 Task: Add an event  with title  Casual Monthly Progress Review, date '2023/10/11'  to 2023/10/13 & Select Event type as  Collective. Add location for the event as  987 Jumeirah Beach, Dubai, UAE and add a description: Welcome to the Presentation Practice session, where you can hone your public speaking skills and receive constructive feedback to enhance your presentation abilities. This interactive session is designed to provide a supportive environment for participants to practice and refine their presentation techniques, whether it's for professional or academic purposes.Create an event link  http-casualmonthlyprogressreviewcom & Select the event color as  Blue. , logged in from the account softage.10@softage.netand send the event invitation to softage.6@softage.net and softage.7@softage.net
Action: Mouse moved to (877, 170)
Screenshot: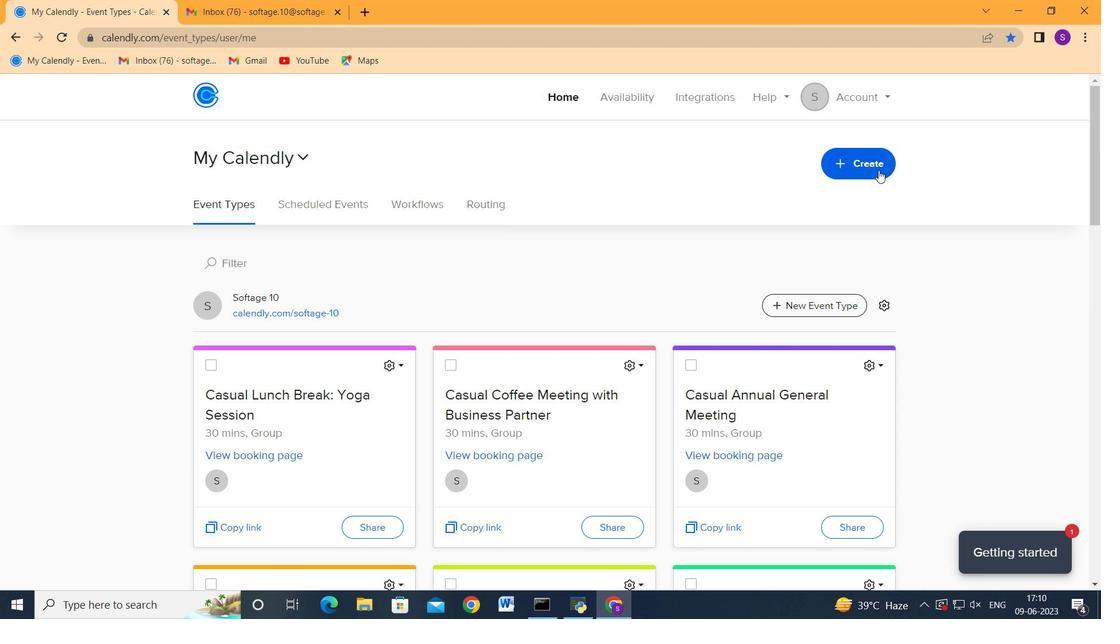 
Action: Mouse pressed left at (877, 170)
Screenshot: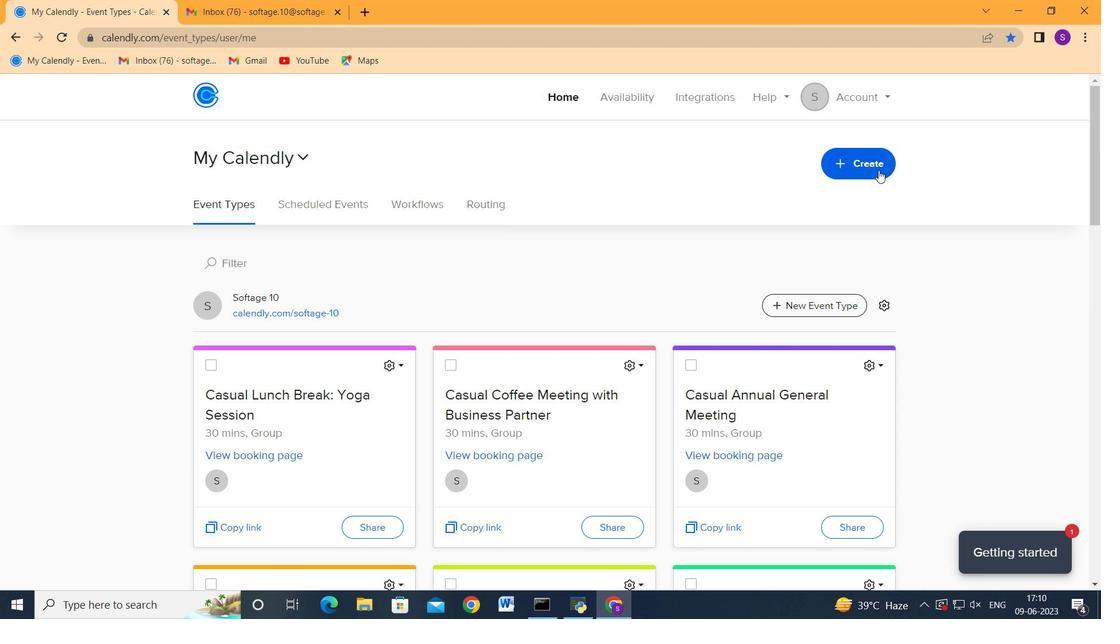 
Action: Mouse moved to (814, 221)
Screenshot: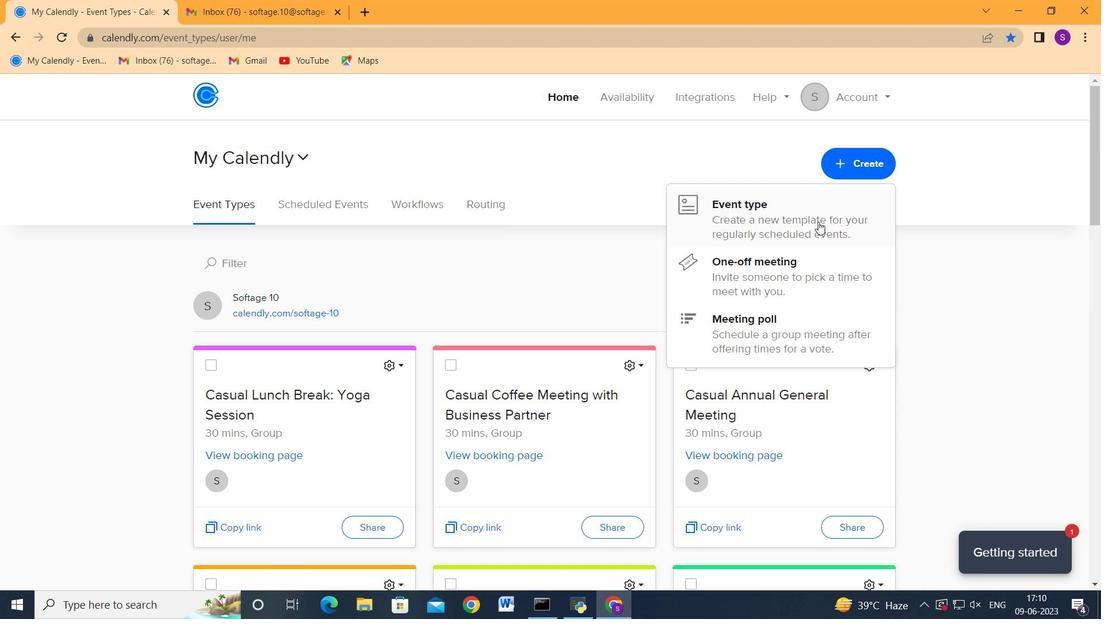 
Action: Mouse pressed left at (814, 221)
Screenshot: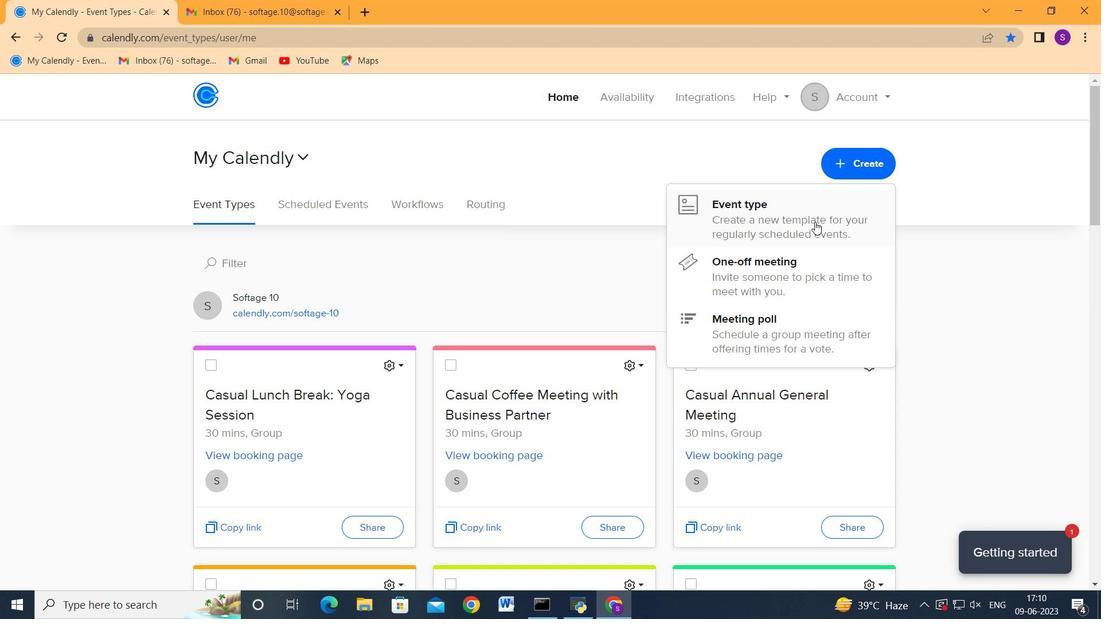 
Action: Mouse moved to (509, 420)
Screenshot: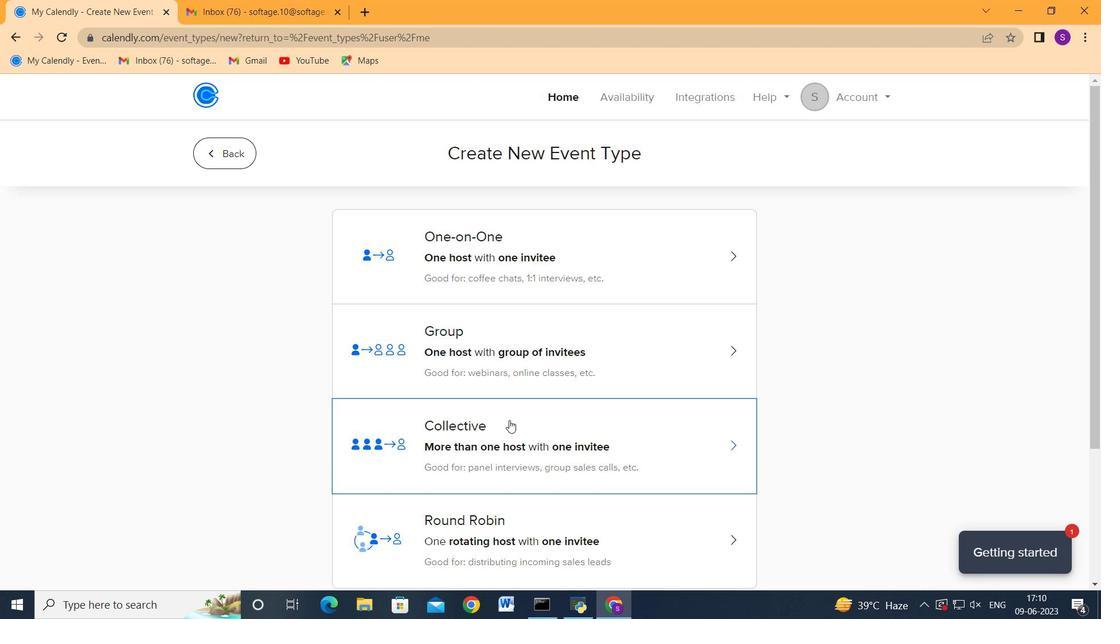 
Action: Mouse pressed left at (509, 420)
Screenshot: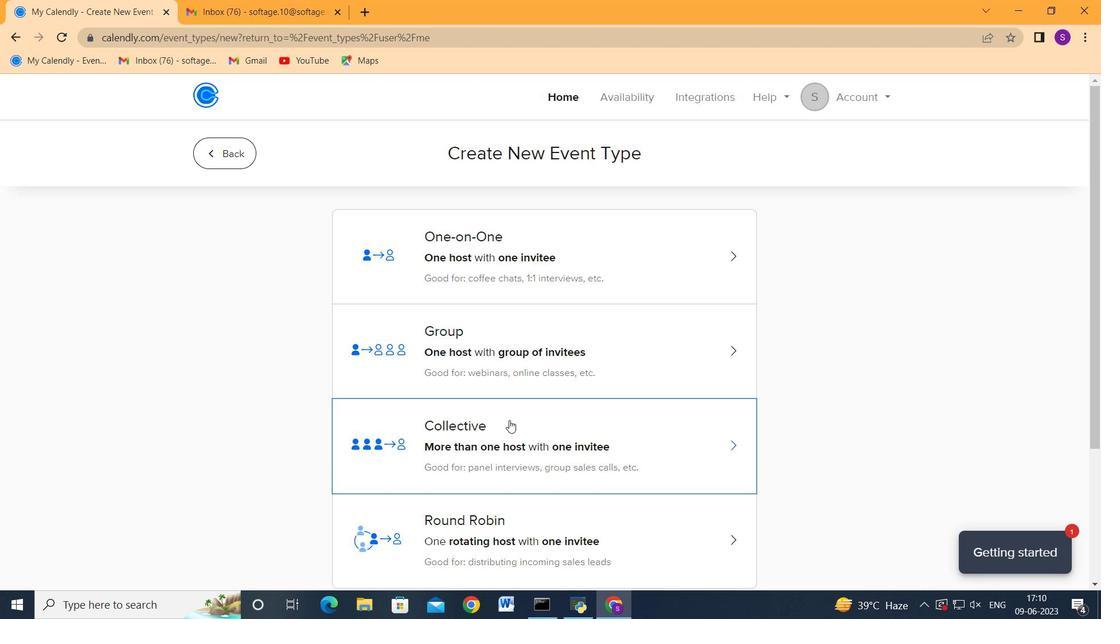 
Action: Mouse moved to (695, 332)
Screenshot: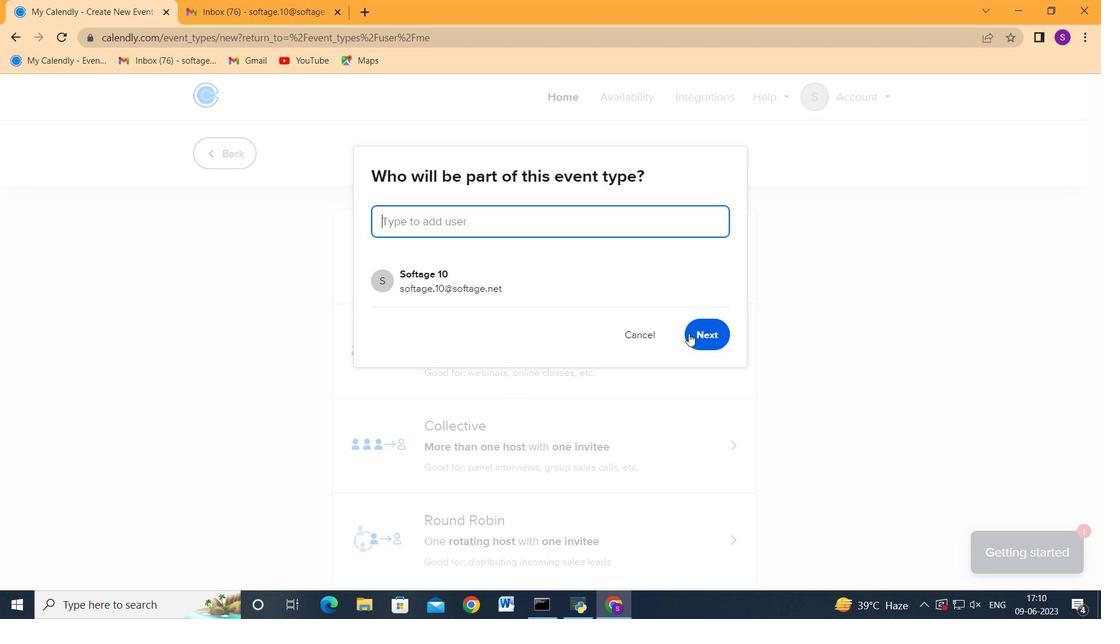 
Action: Mouse pressed left at (695, 332)
Screenshot: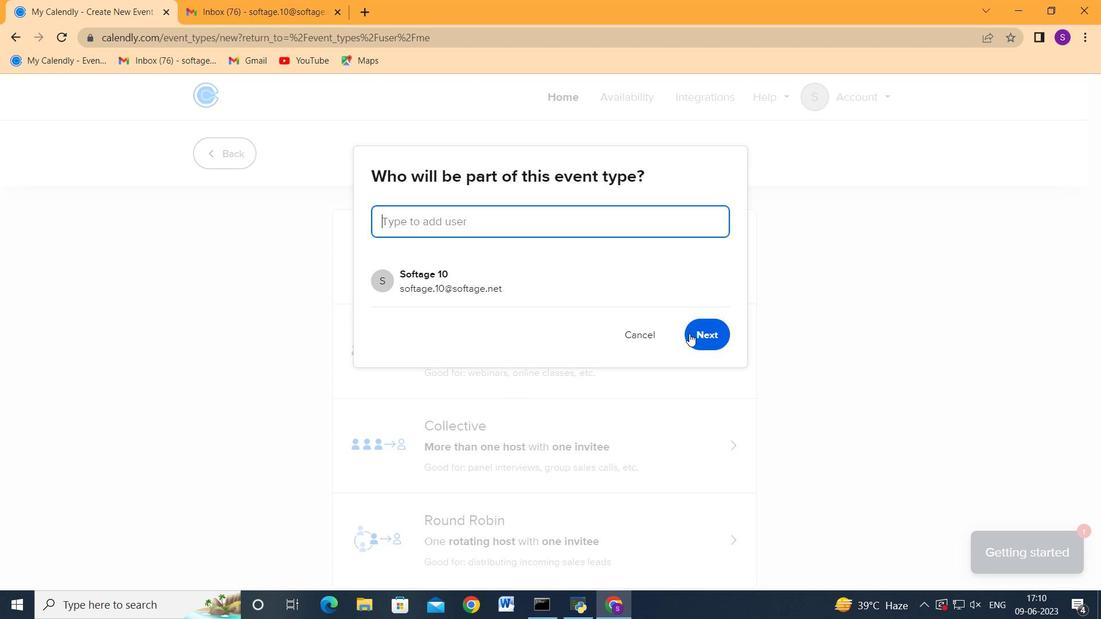 
Action: Mouse moved to (329, 310)
Screenshot: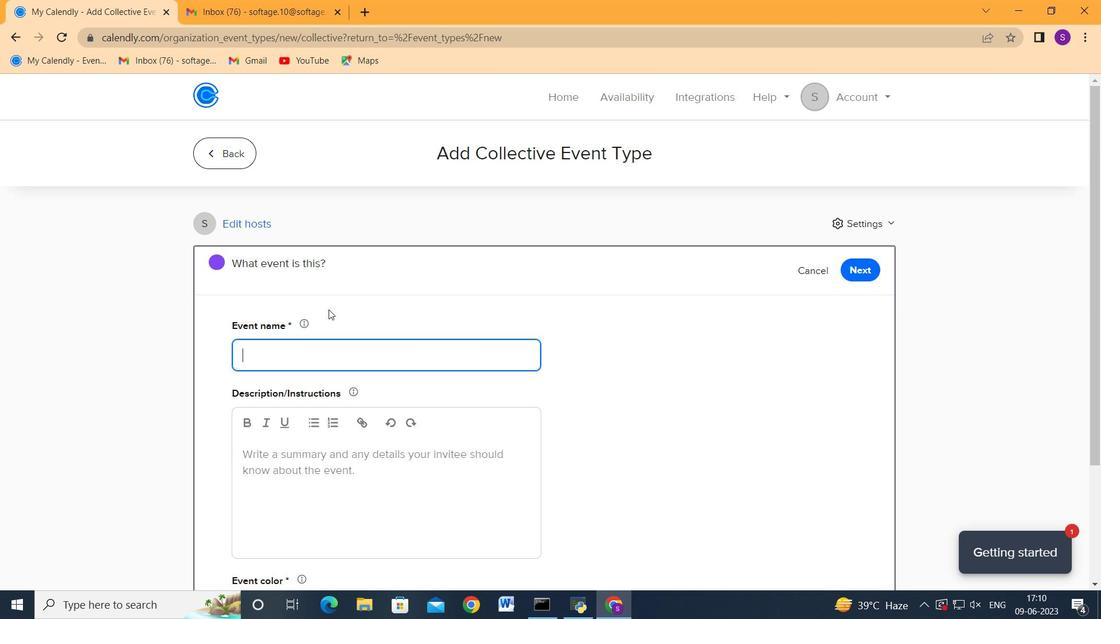
Action: Key pressed <Key.shift_r>Casual<Key.space><Key.shift_r>Monthly<Key.space><Key.shift_r>Progress<Key.space><Key.shift_r>Review<Key.tab><Key.tab><Key.tab><Key.shift>Welcome<Key.space>to<Key.space>the<Key.space>pr<Key.backspace><Key.backspace><Key.shift_r>Presentation<Key.space><Key.shift_r>Practice<Key.space><Key.shift>Ses<Key.backspace><Key.backspace><Key.backspace>session<Key.space><Key.backspace>,<Key.space>where<Key.space>you<Key.space>can<Key.space>hone<Key.space>your<Key.space>public<Key.space><Key.backspace><Key.space>speaking<Key.space>skills<Key.space>and<Key.space>er<Key.backspace><Key.backspace>receive<Key.space>constructive<Key.space>feedback<Key.space>to<Key.space>enhance<Key.space>your<Key.space>presentation<Key.space>abilities.<Key.space><Key.shift>This<Key.space>interactive<Key.space>sesi<Key.backspace>sion<Key.space>is<Key.space>designed<Key.space>to<Key.space>provide<Key.space>a<Key.space>supportive<Key.space>environment<Key.space>for<Key.space>participants<Key.space>to<Key.space>practice<Key.space>and<Key.space>refine<Key.space>their<Key.space>presentation<Key.space>techniques,<Key.space>whether<Key.space>it's<Key.space>for<Key.space>professional<Key.space>or<Key.space>acadm<Key.backspace>emic<Key.space>purposes.<Key.tab><Key.tab>
Screenshot: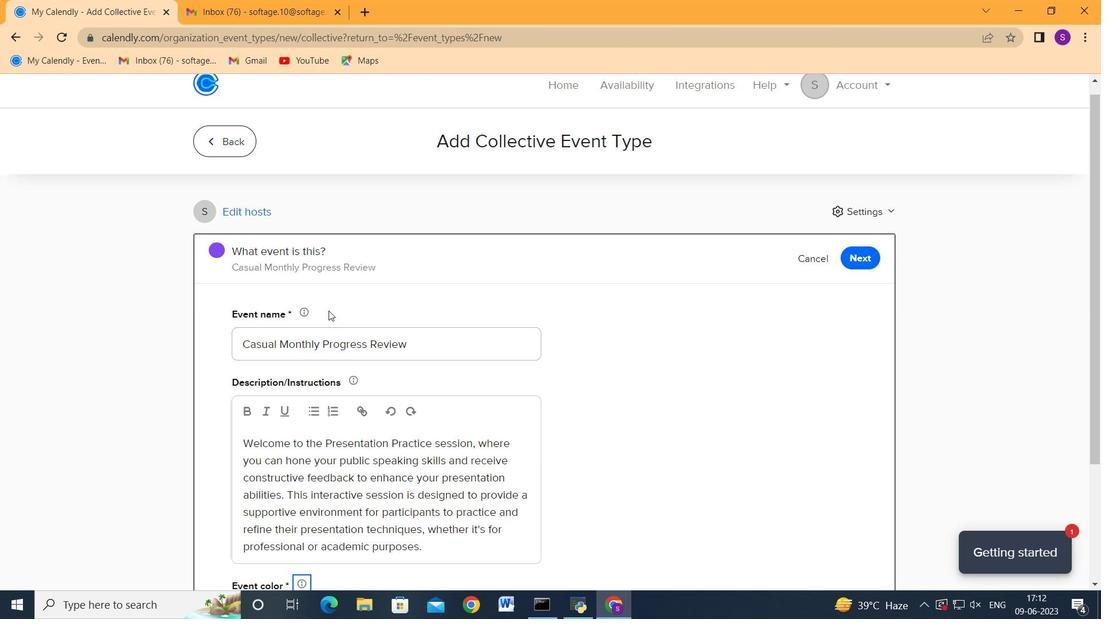 
Action: Mouse moved to (364, 450)
Screenshot: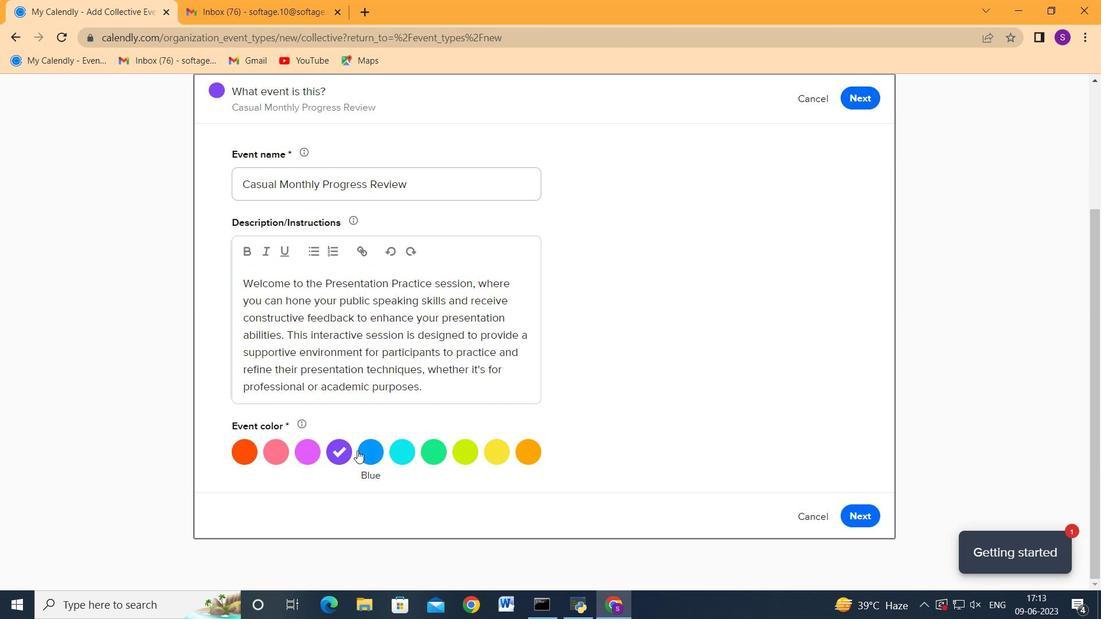 
Action: Mouse pressed left at (364, 450)
Screenshot: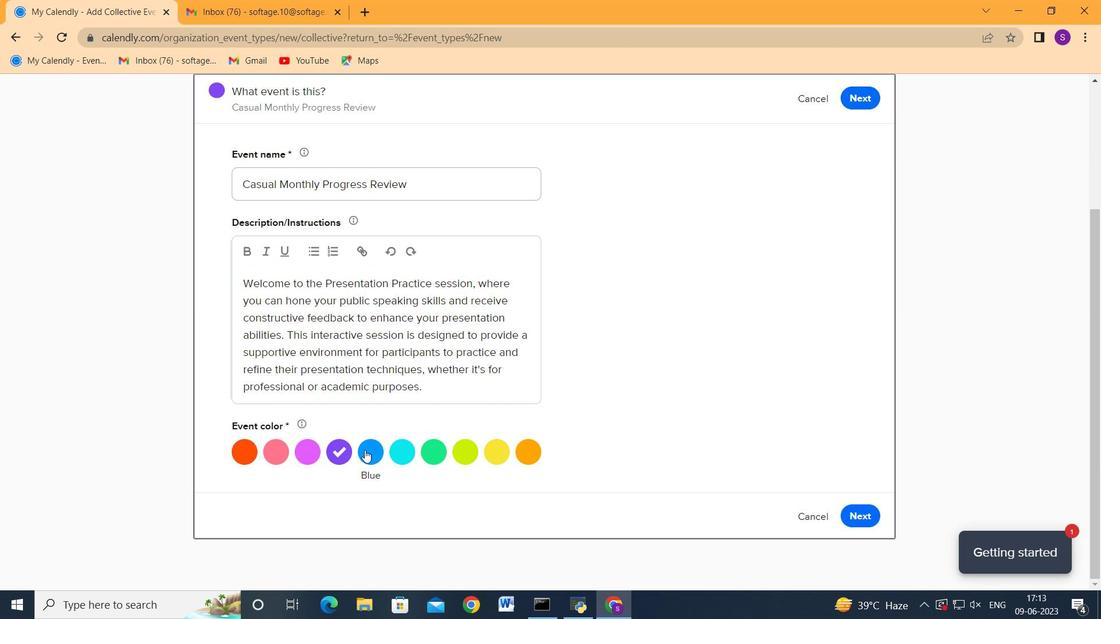 
Action: Mouse moved to (524, 365)
Screenshot: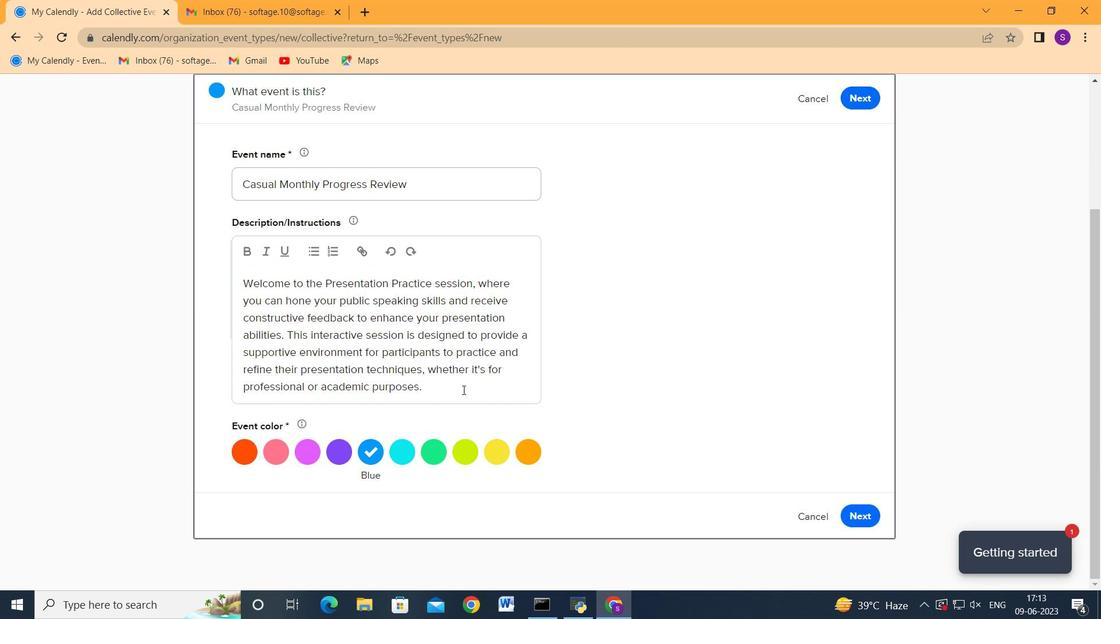 
Action: Mouse scrolled (524, 365) with delta (0, 0)
Screenshot: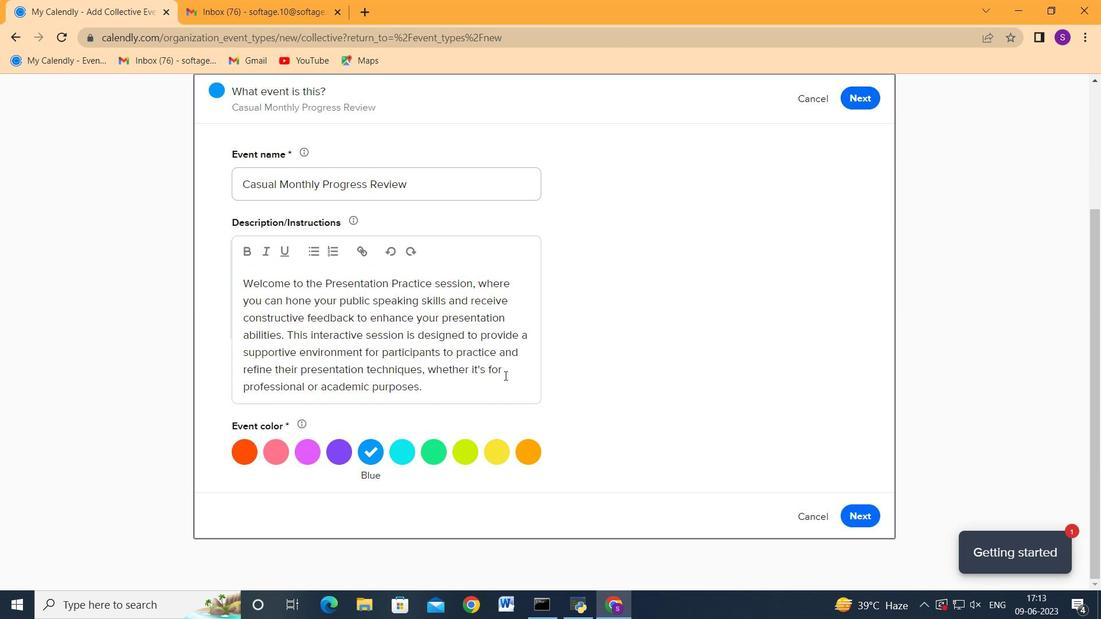 
Action: Mouse moved to (524, 365)
Screenshot: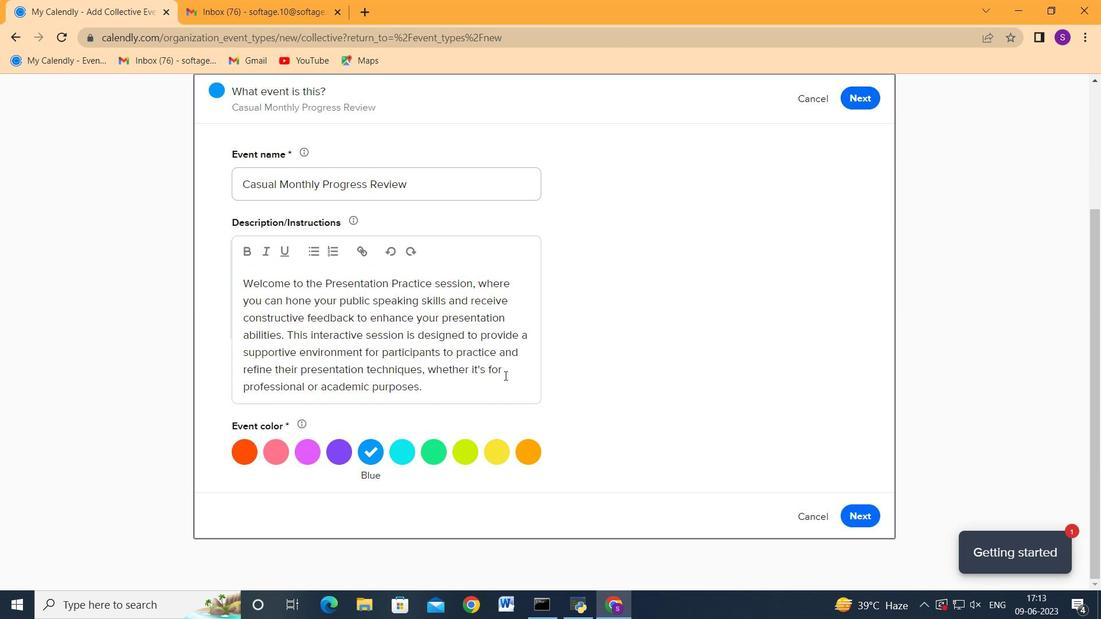 
Action: Mouse scrolled (524, 365) with delta (0, 0)
Screenshot: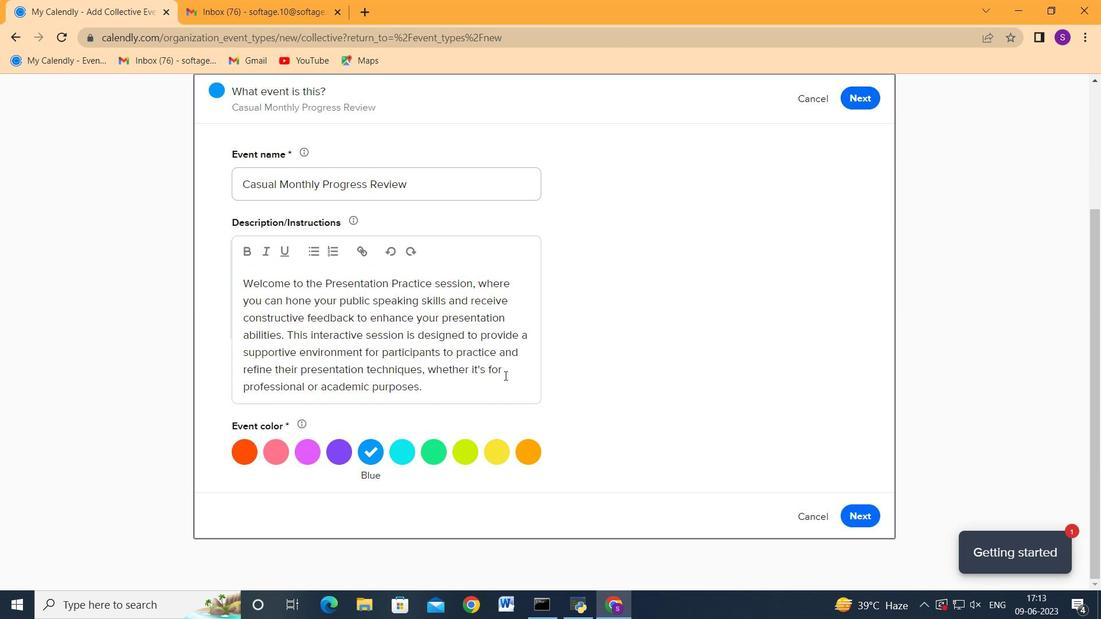 
Action: Mouse scrolled (524, 365) with delta (0, 0)
Screenshot: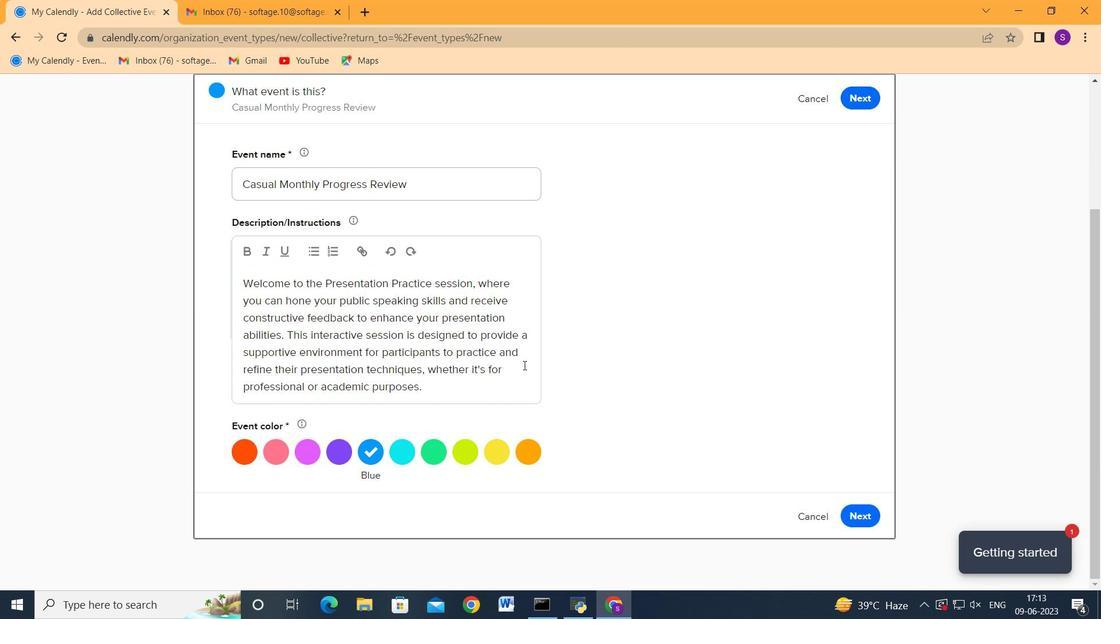 
Action: Mouse scrolled (524, 365) with delta (0, 0)
Screenshot: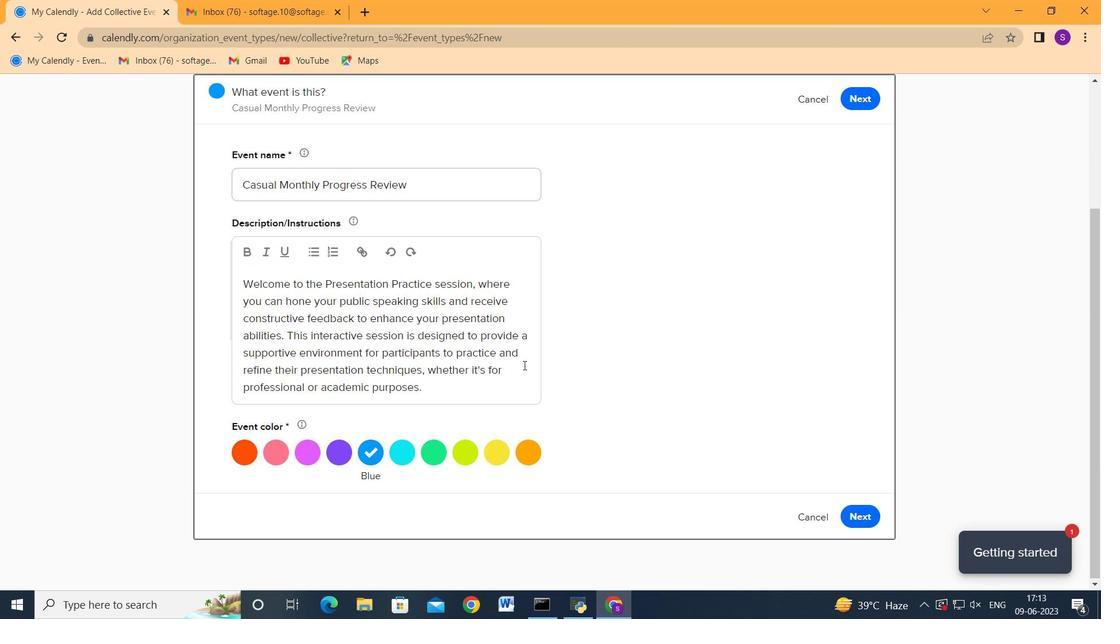 
Action: Mouse scrolled (524, 364) with delta (0, 0)
Screenshot: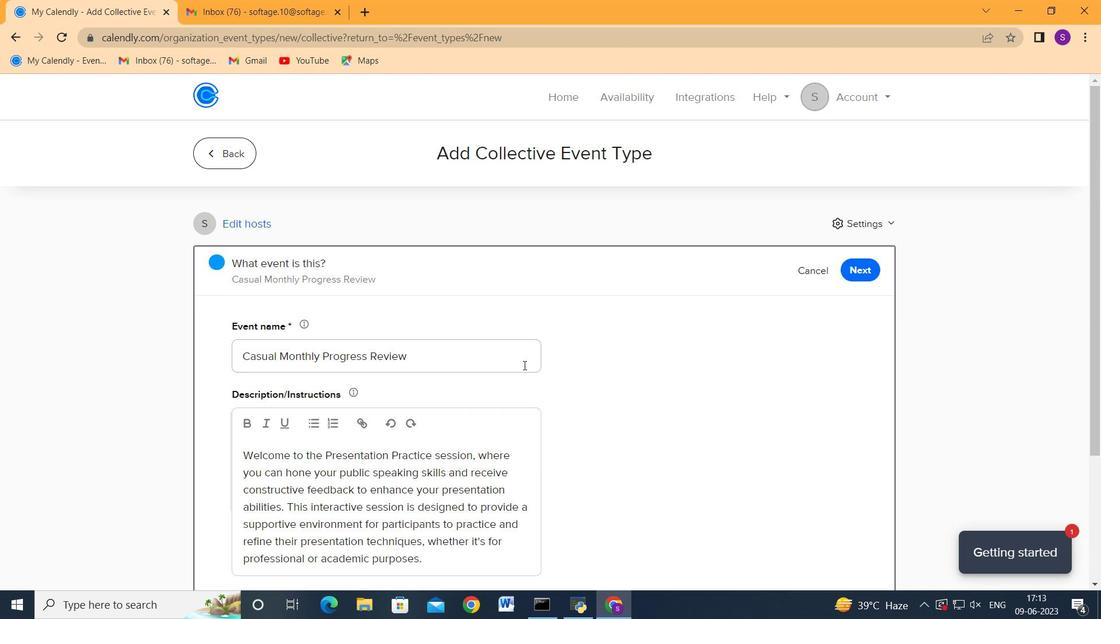 
Action: Mouse scrolled (524, 364) with delta (0, 0)
Screenshot: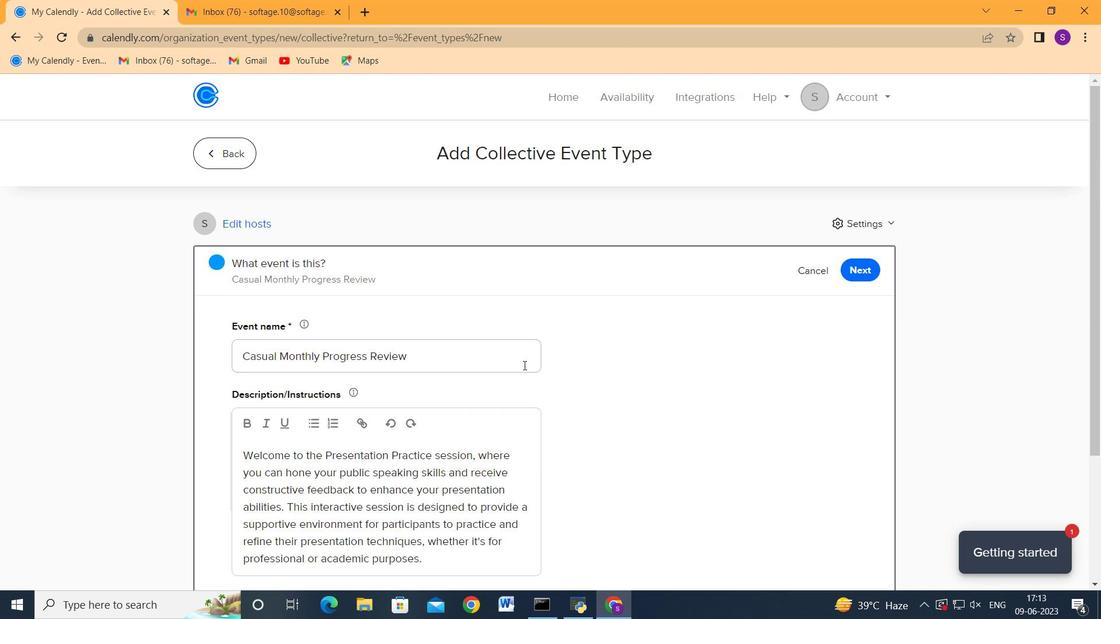 
Action: Mouse scrolled (524, 364) with delta (0, 0)
Screenshot: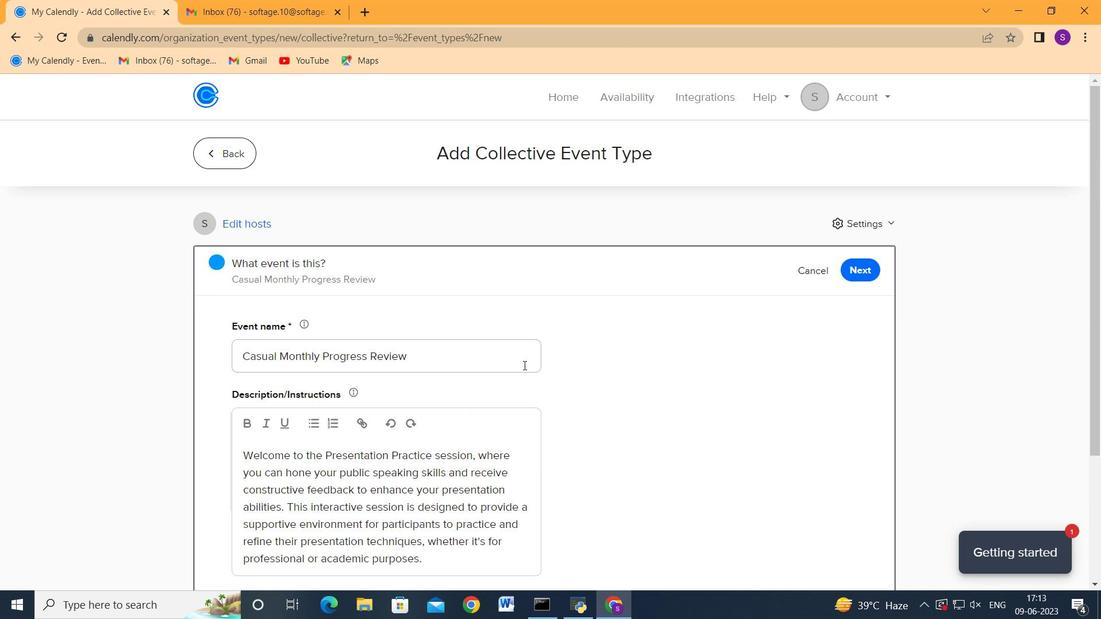
Action: Mouse scrolled (524, 364) with delta (0, 0)
Screenshot: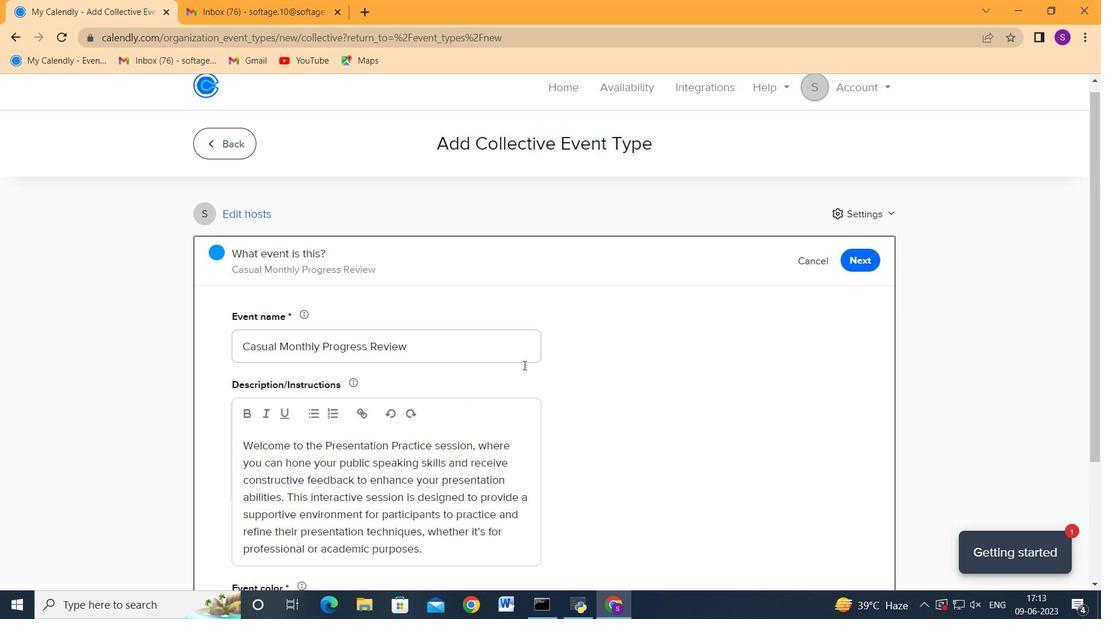 
Action: Mouse moved to (525, 365)
Screenshot: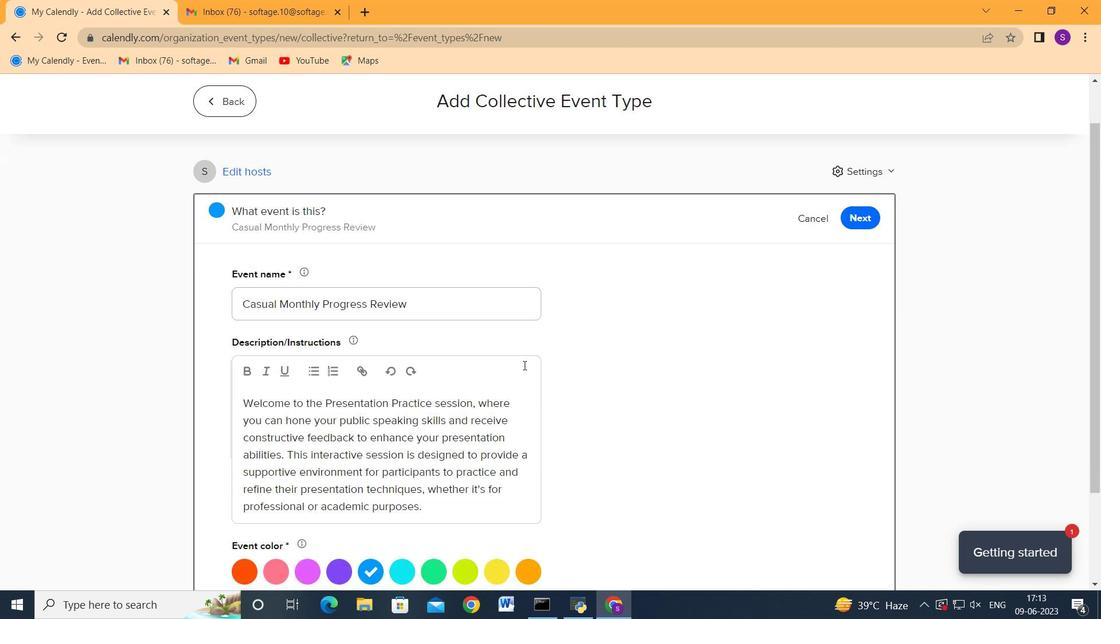 
Action: Mouse scrolled (525, 364) with delta (0, 0)
Screenshot: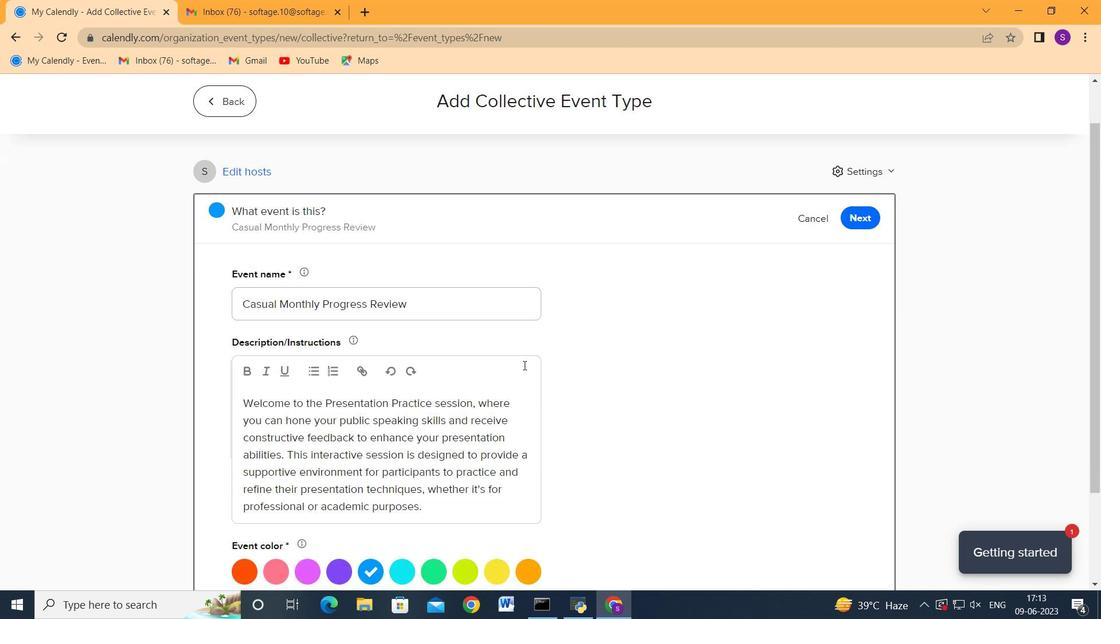 
Action: Mouse moved to (527, 366)
Screenshot: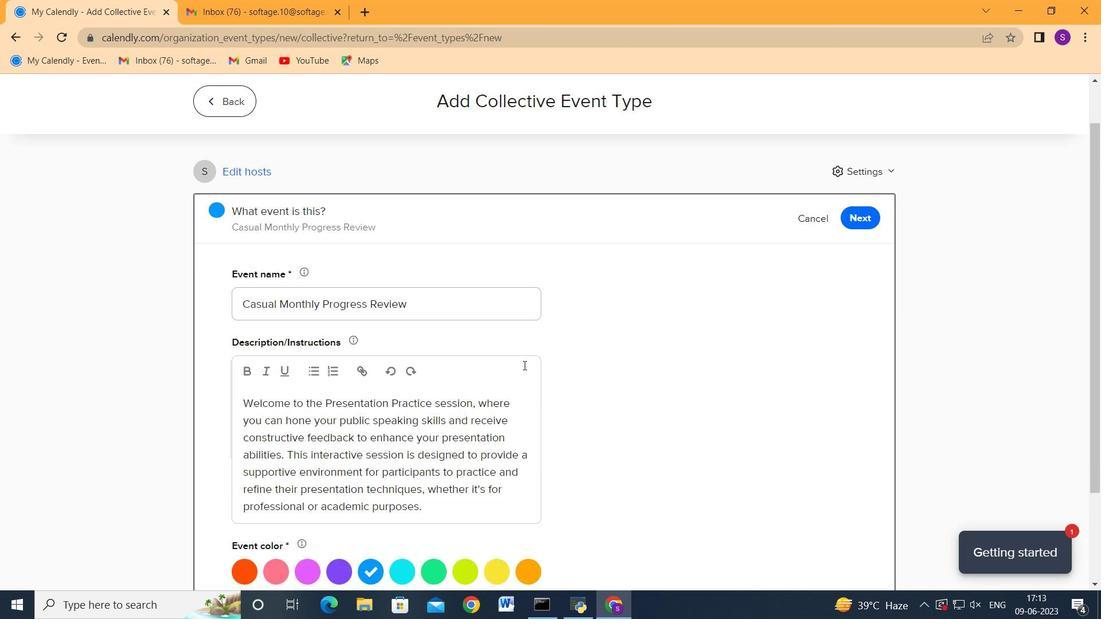 
Action: Mouse scrolled (527, 365) with delta (0, 0)
Screenshot: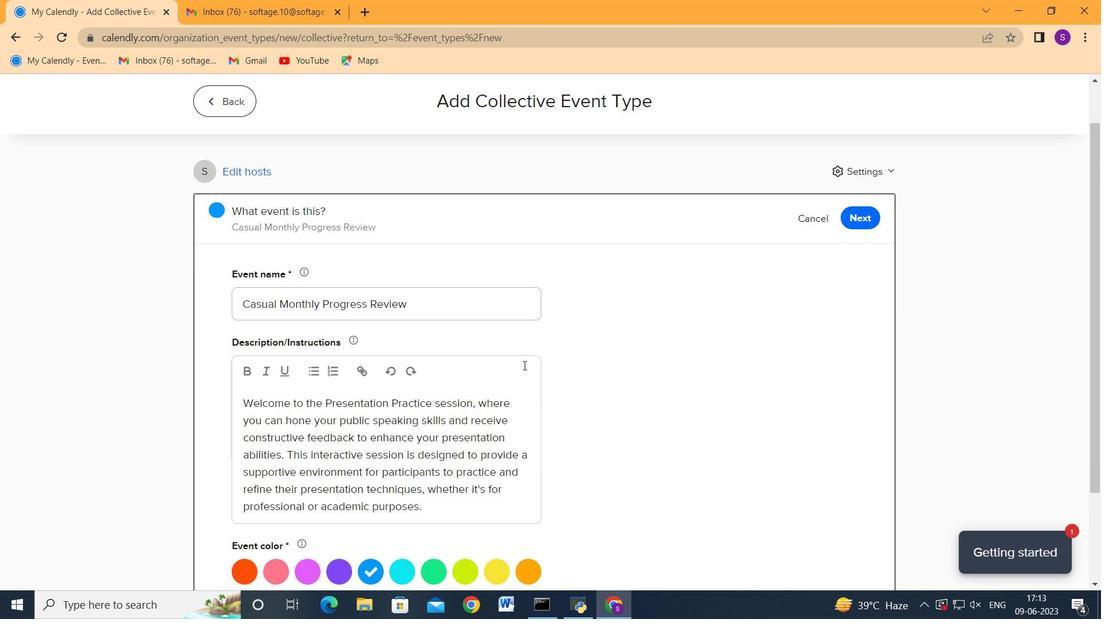 
Action: Mouse moved to (864, 507)
Screenshot: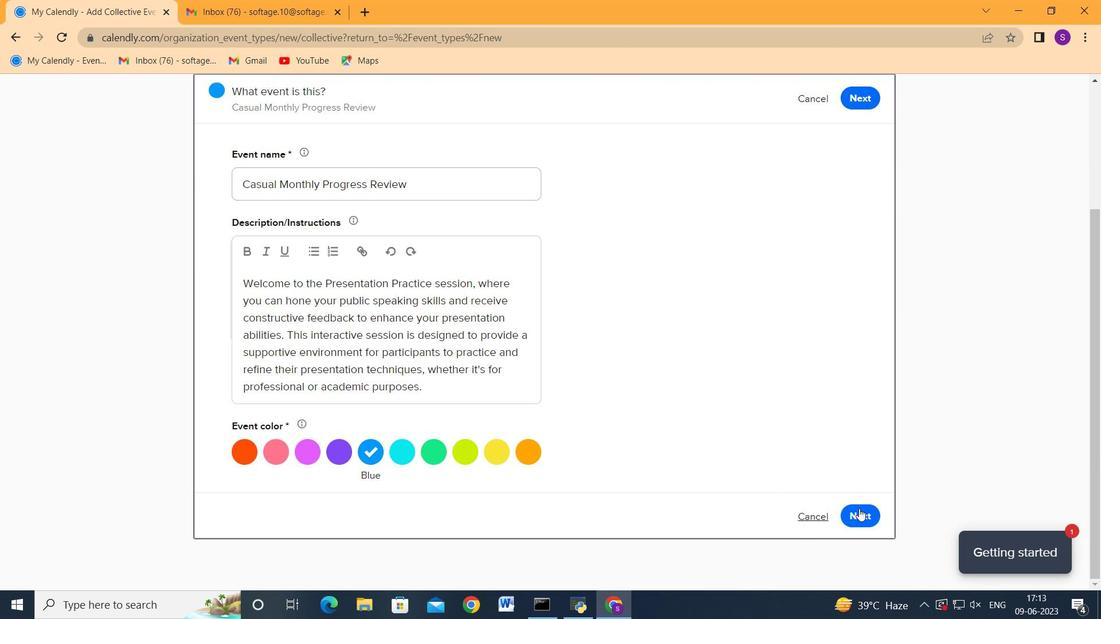 
Action: Mouse pressed left at (864, 507)
Screenshot: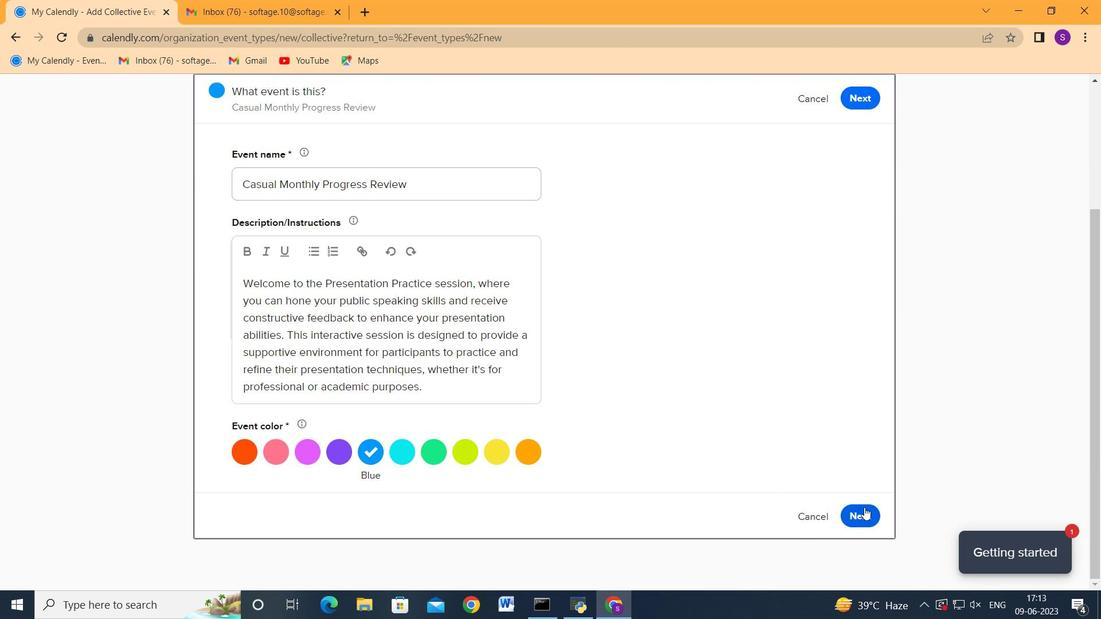 
Action: Mouse moved to (325, 349)
Screenshot: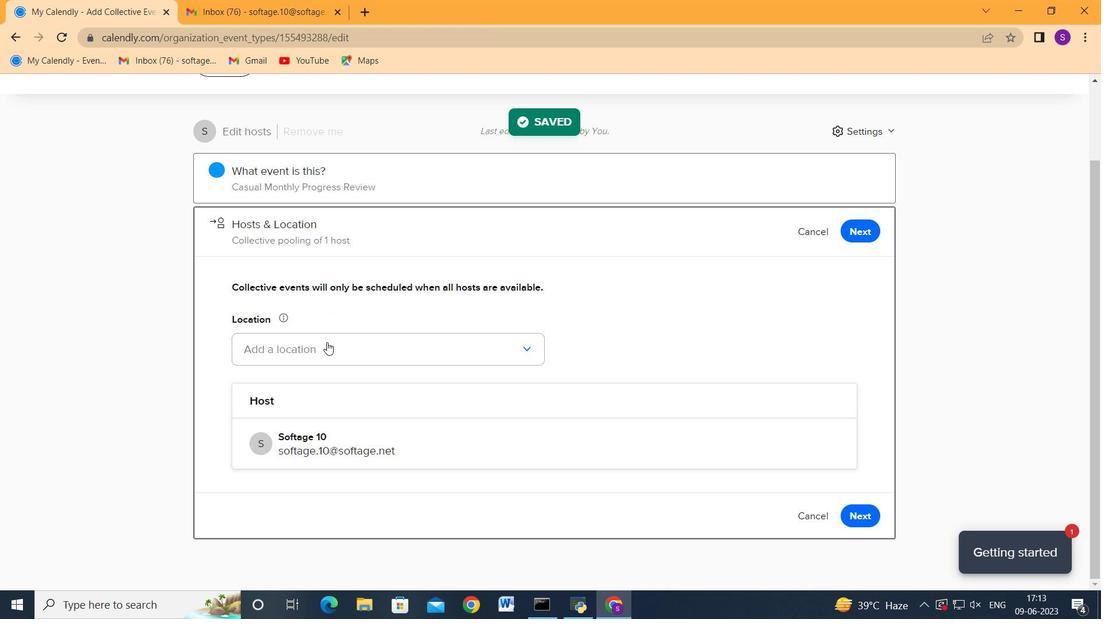 
Action: Mouse pressed left at (325, 349)
Screenshot: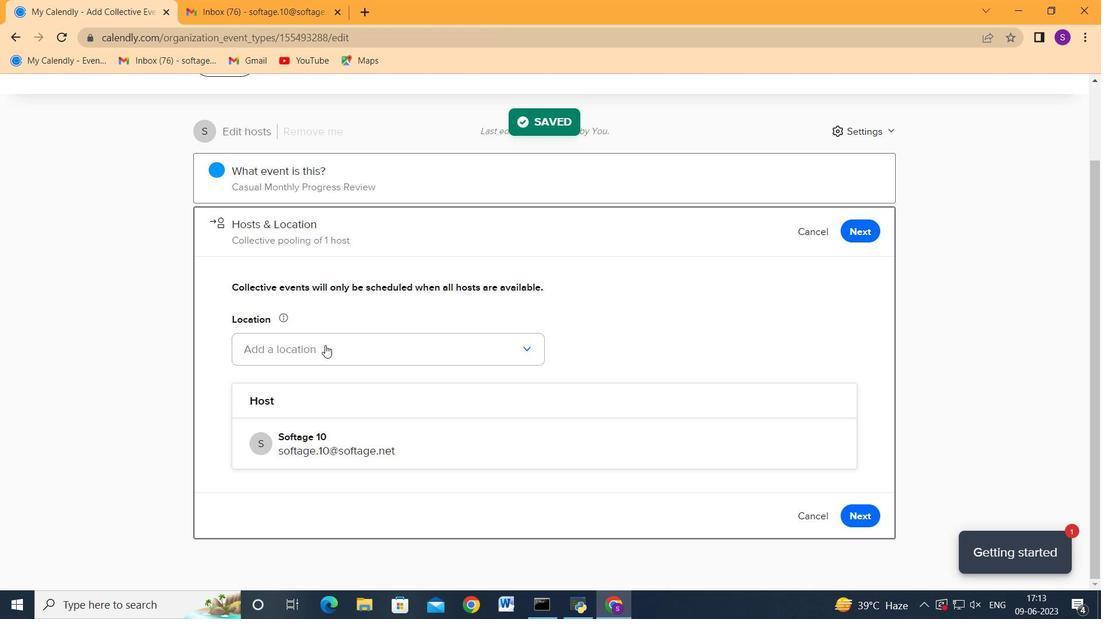 
Action: Mouse moved to (315, 384)
Screenshot: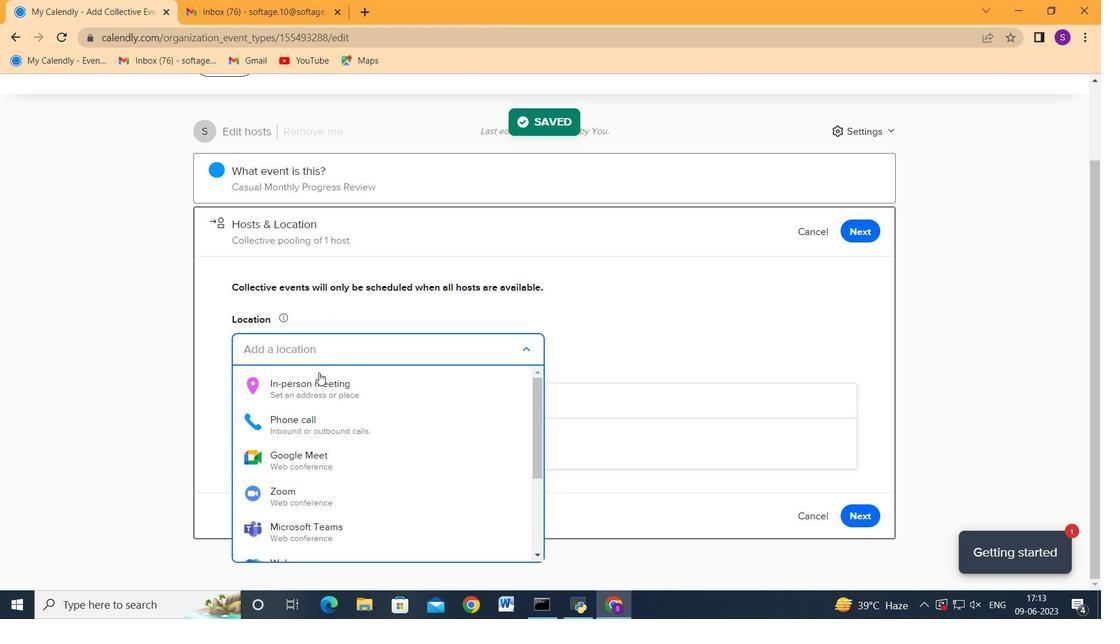 
Action: Mouse pressed left at (315, 384)
Screenshot: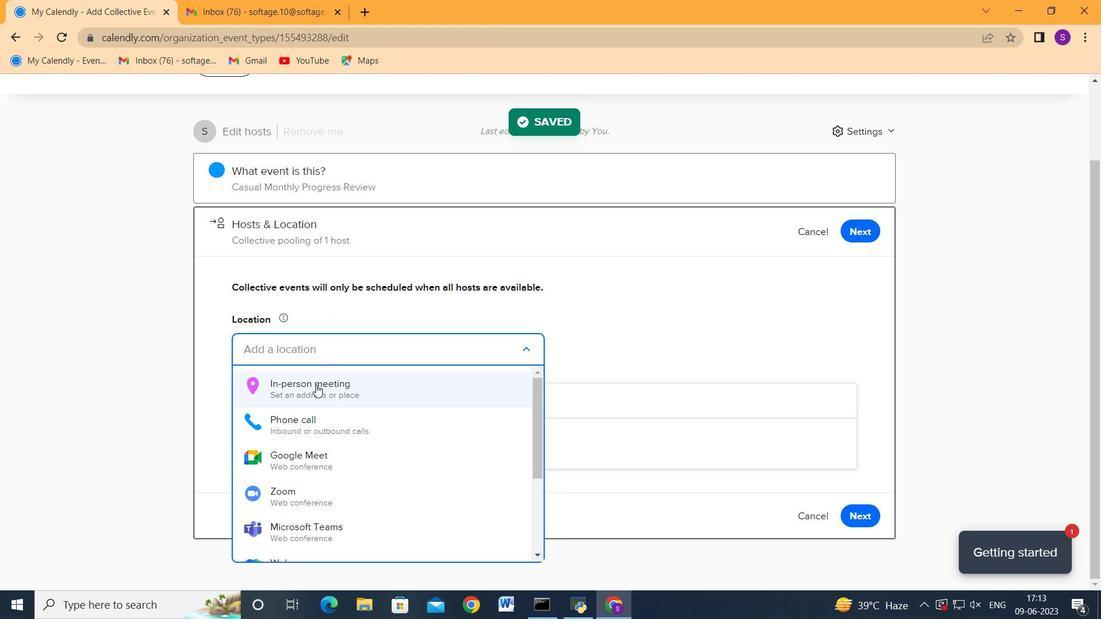 
Action: Mouse moved to (528, 229)
Screenshot: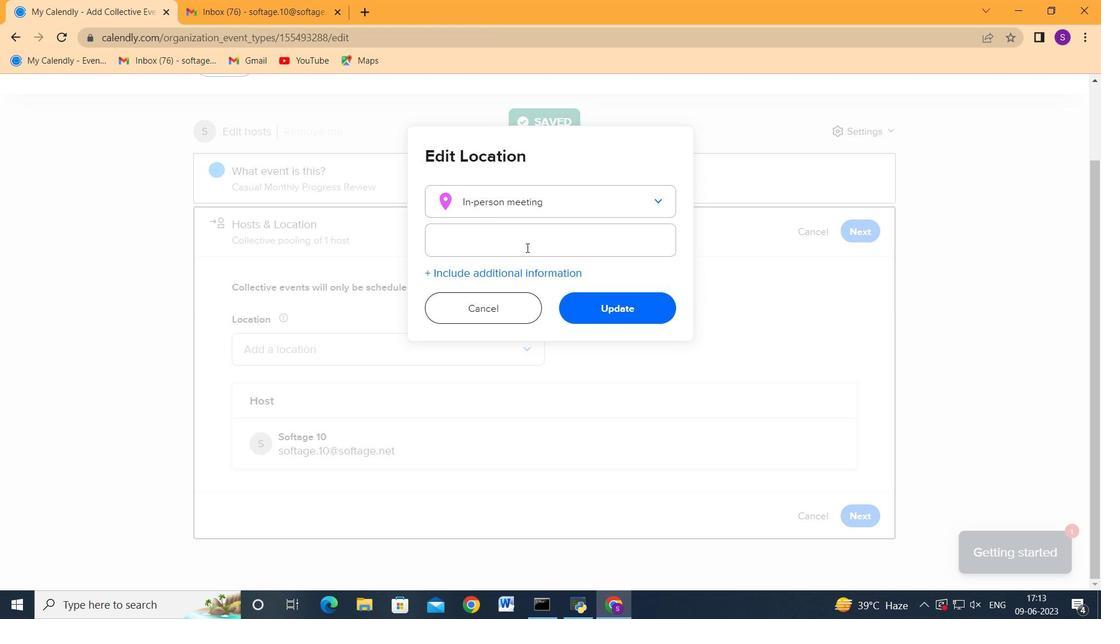 
Action: Mouse pressed left at (528, 229)
Screenshot: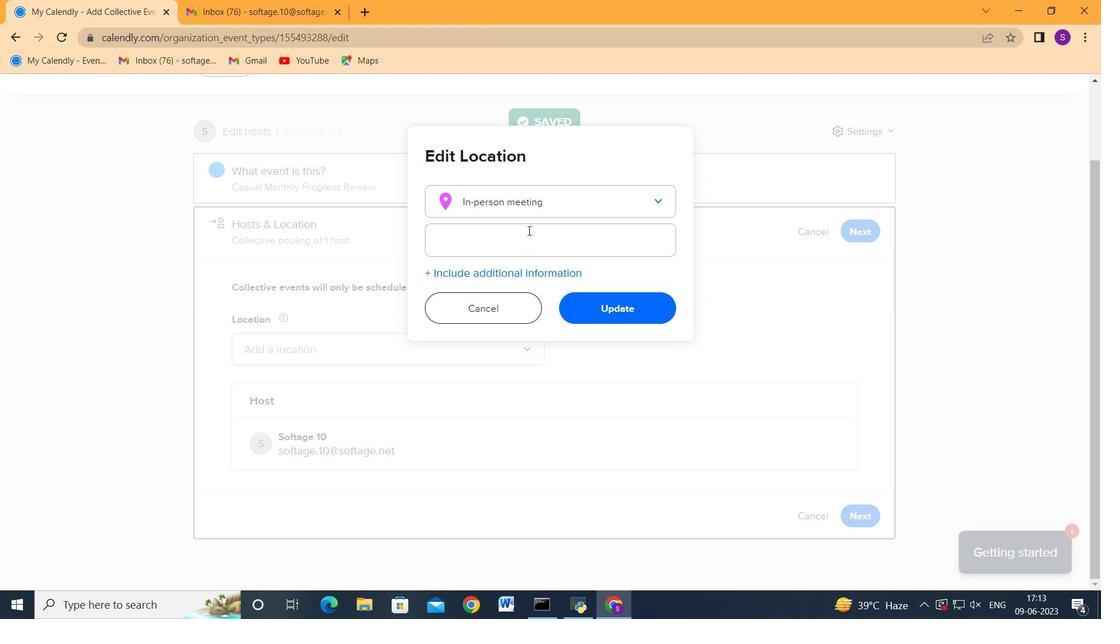 
Action: Key pressed 9987<Key.space><Key.shift><Key.backspace><Key.backspace><Key.backspace><Key.backspace>97<Key.space><Key.shift>Ju<Key.backspace>m<Key.backspace>umeira<Key.space><Key.shift>Beach,<Key.space><Key.shift_r>Dubai,<Key.space><Key.shift><Key.caps_lock>UAE
Screenshot: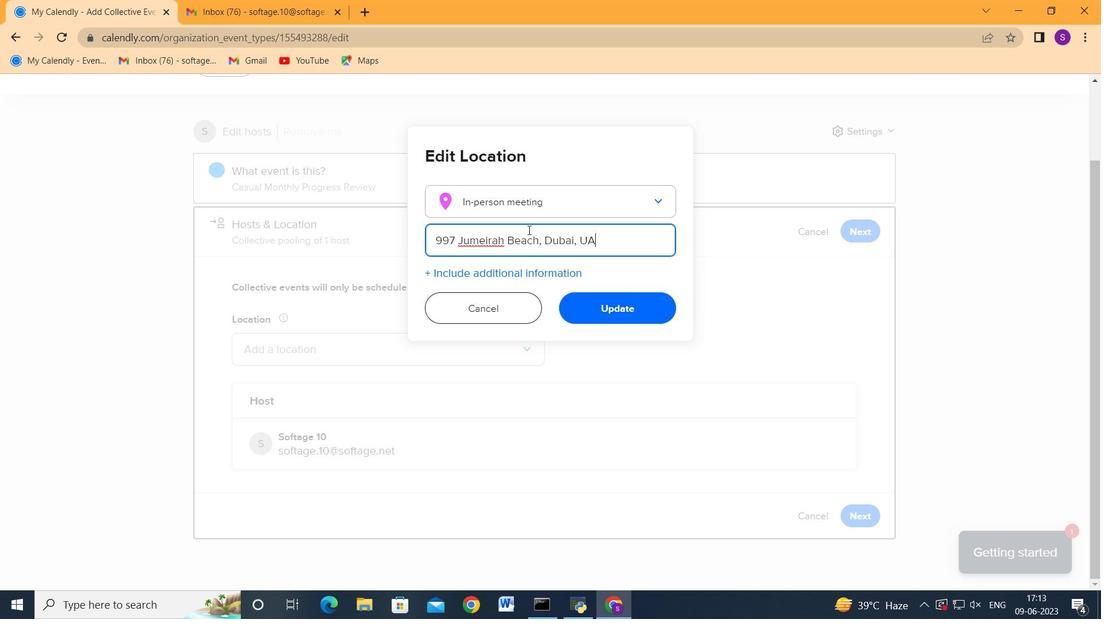 
Action: Mouse moved to (583, 326)
Screenshot: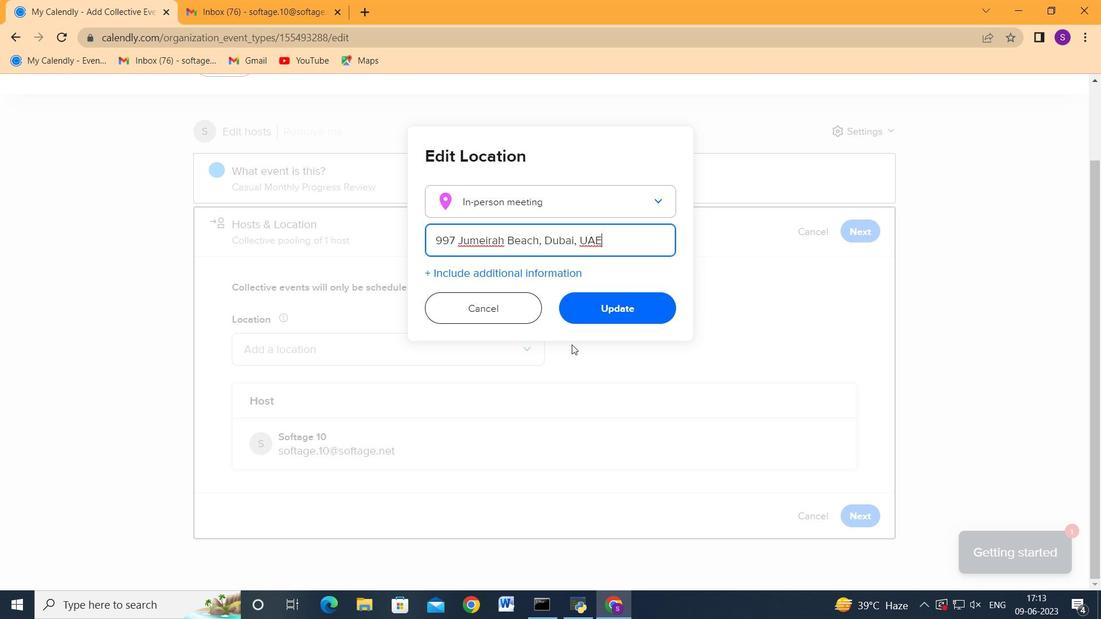
Action: Mouse pressed left at (583, 326)
Screenshot: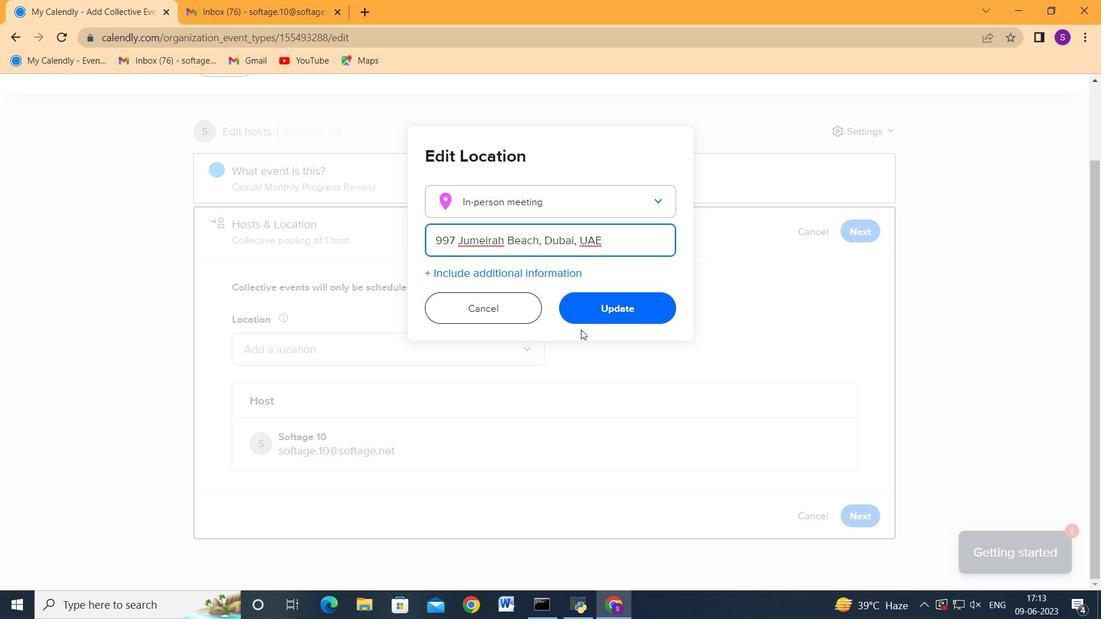 
Action: Mouse moved to (593, 313)
Screenshot: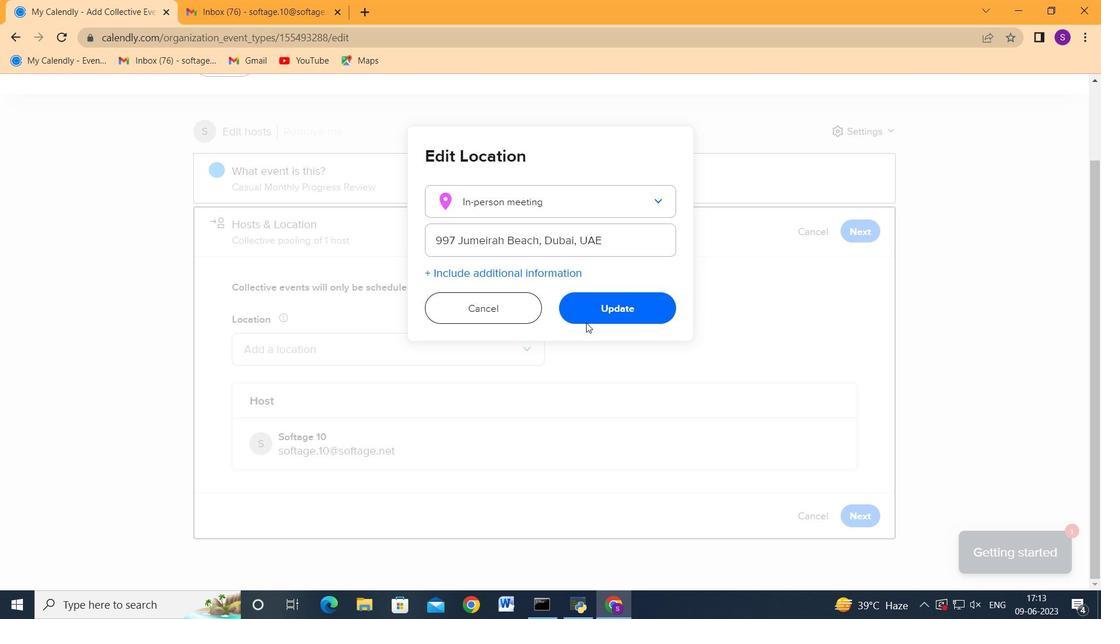 
Action: Mouse pressed left at (593, 313)
Screenshot: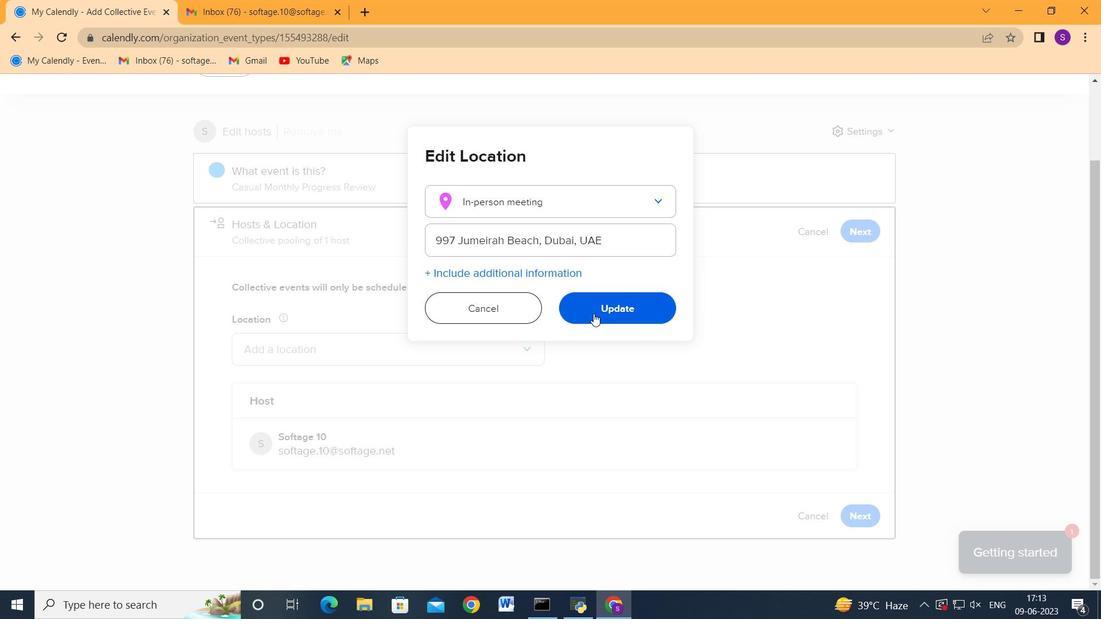 
Action: Mouse moved to (864, 512)
Screenshot: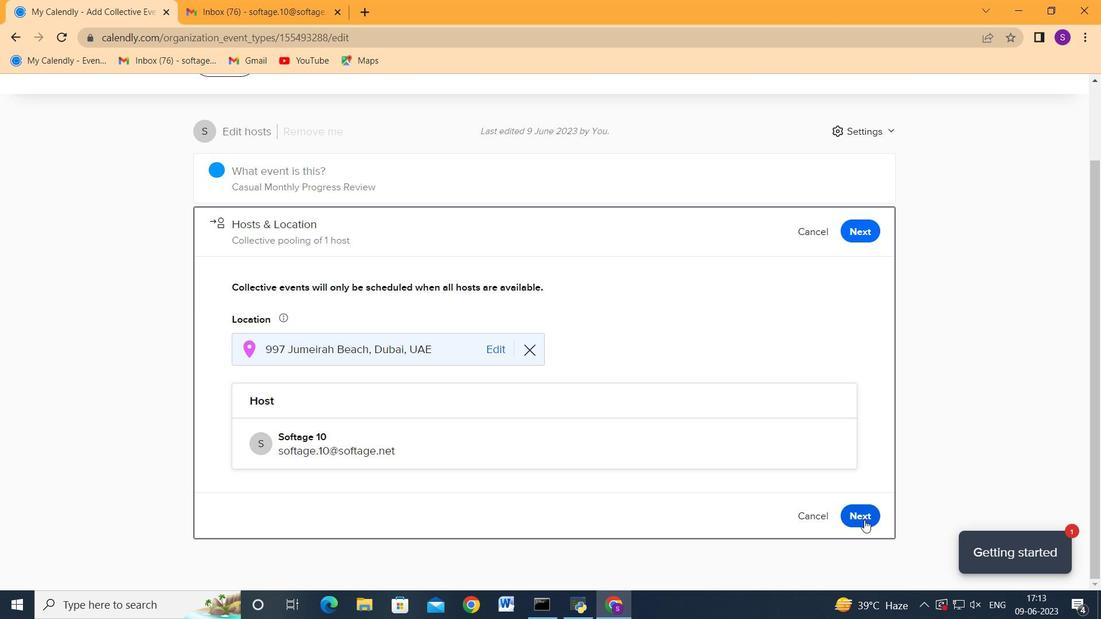 
Action: Mouse pressed left at (864, 512)
Screenshot: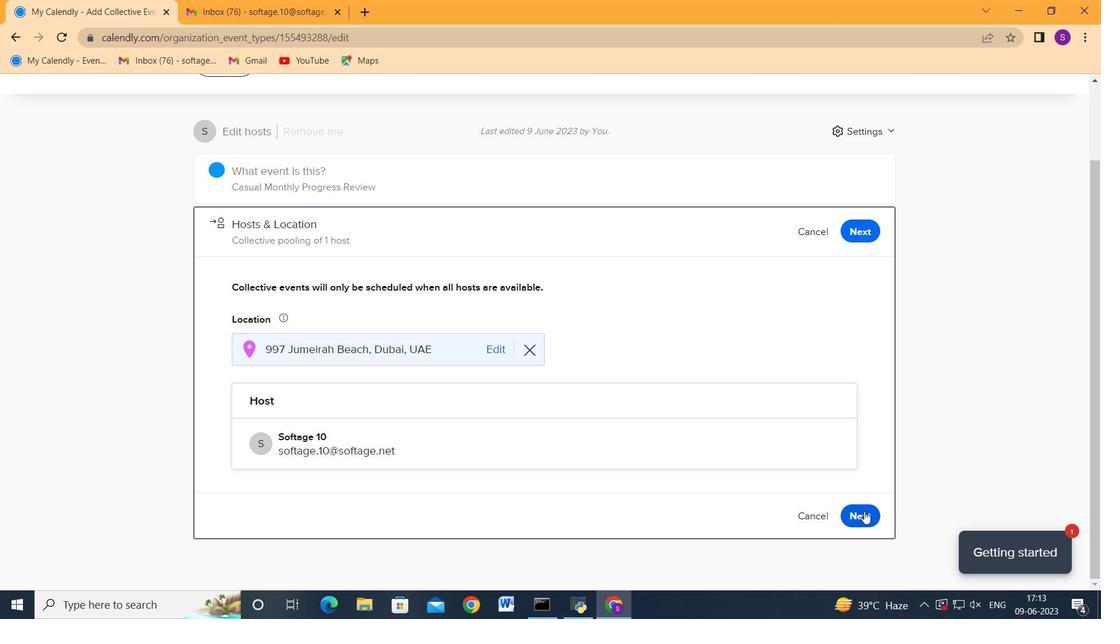 
Action: Mouse moved to (317, 448)
Screenshot: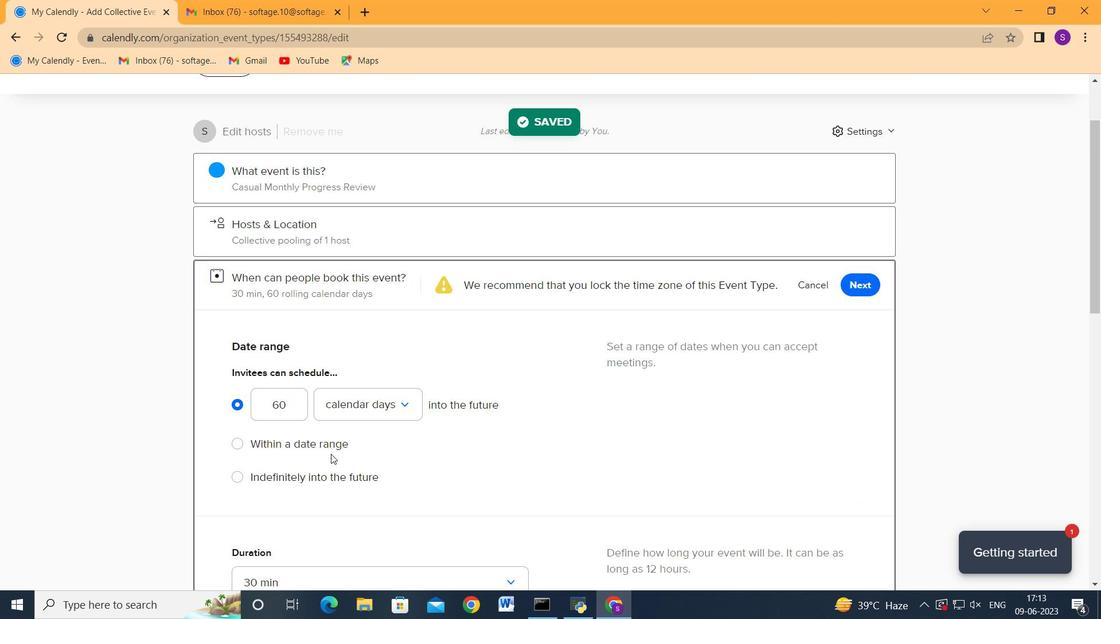 
Action: Mouse pressed left at (317, 448)
Screenshot: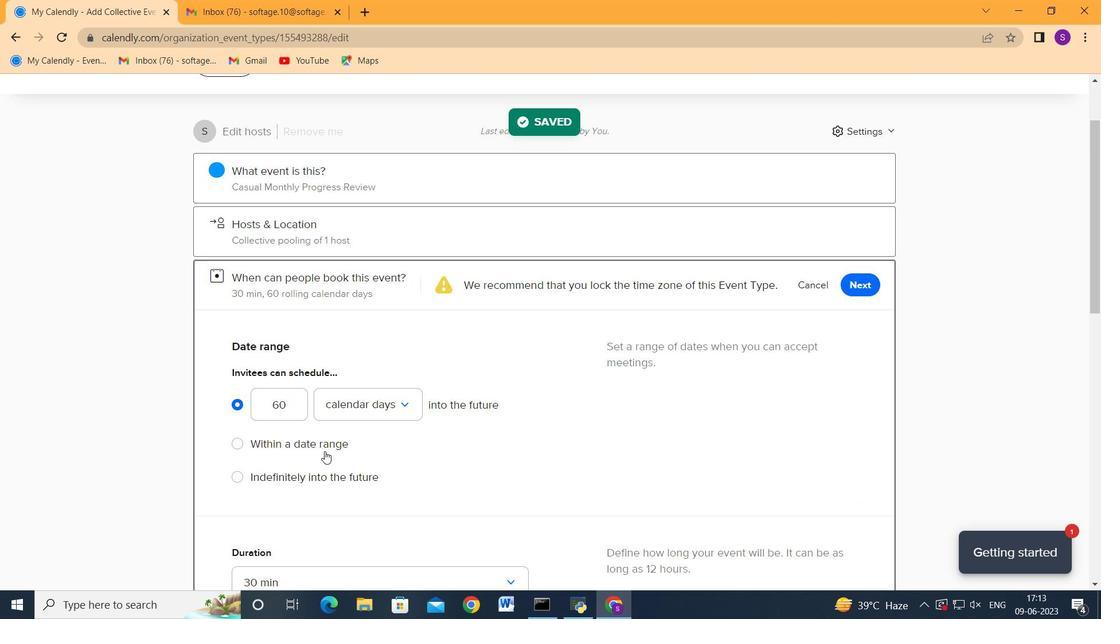 
Action: Mouse moved to (368, 448)
Screenshot: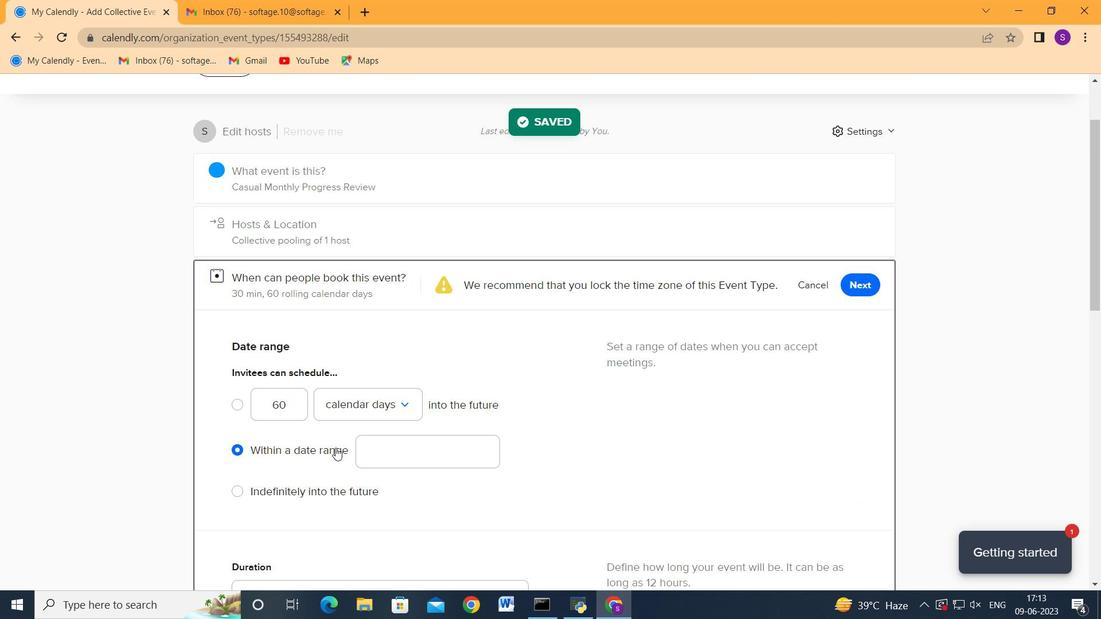
Action: Mouse pressed left at (368, 448)
Screenshot: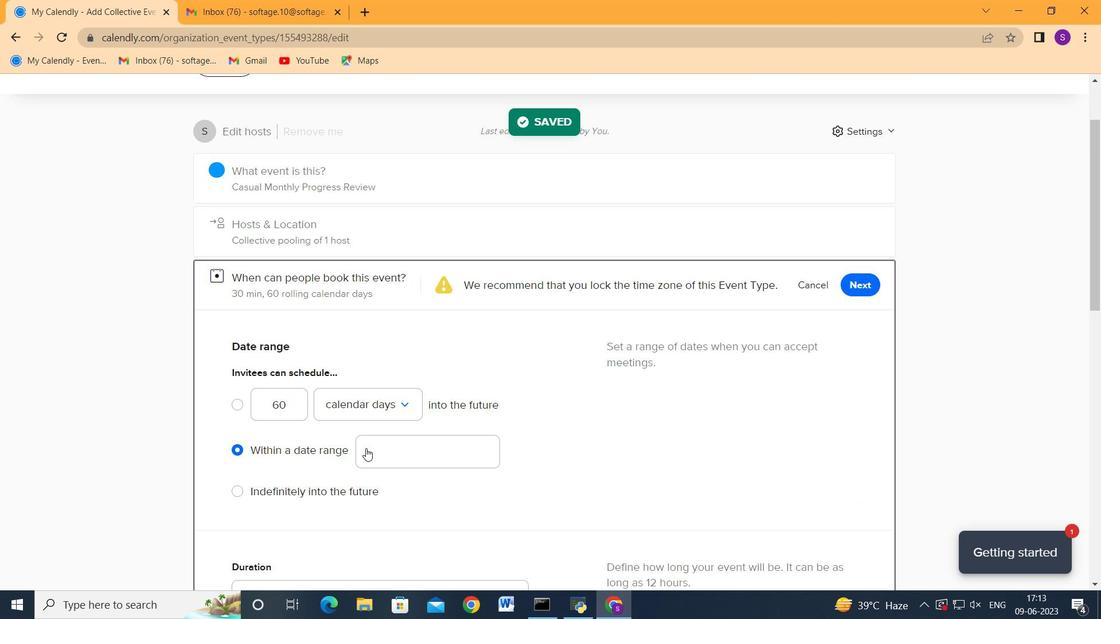 
Action: Mouse moved to (471, 190)
Screenshot: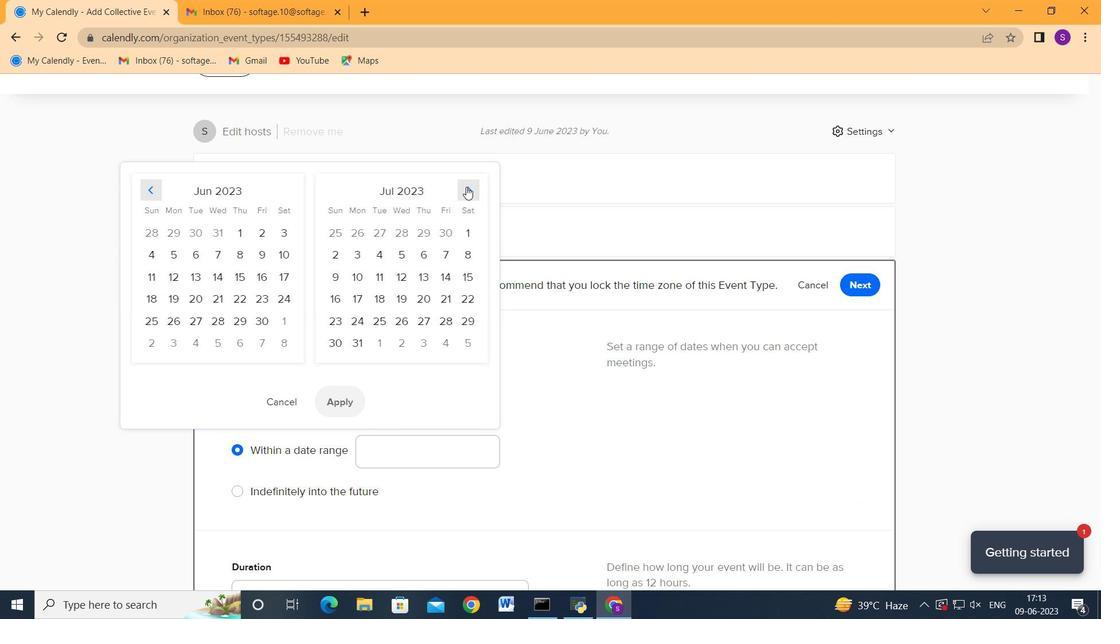 
Action: Mouse pressed left at (471, 190)
Screenshot: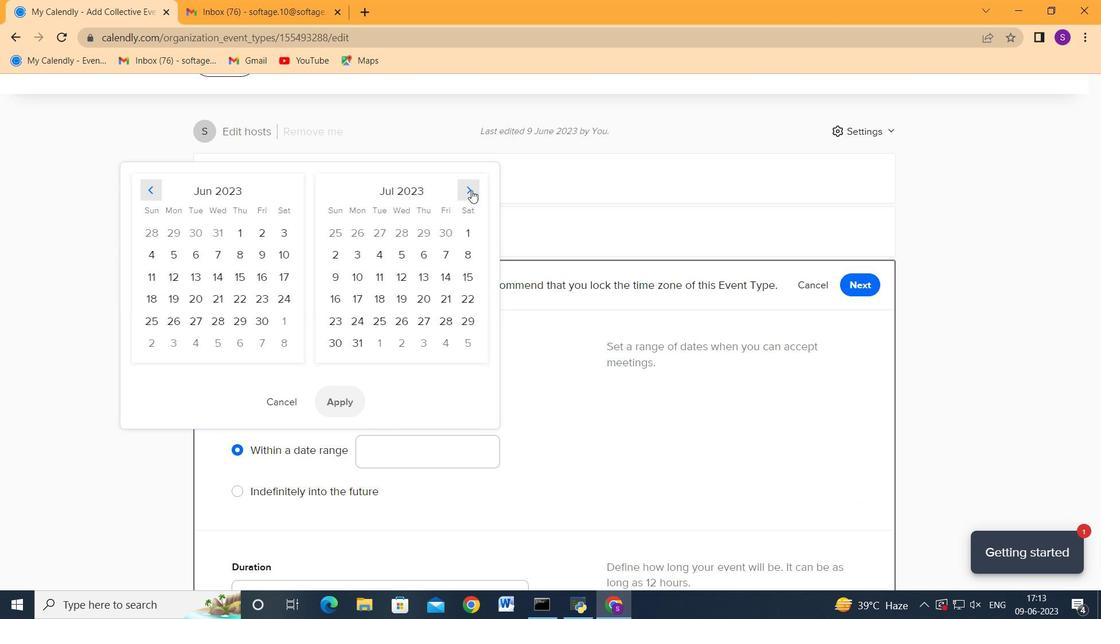 
Action: Mouse pressed left at (471, 190)
Screenshot: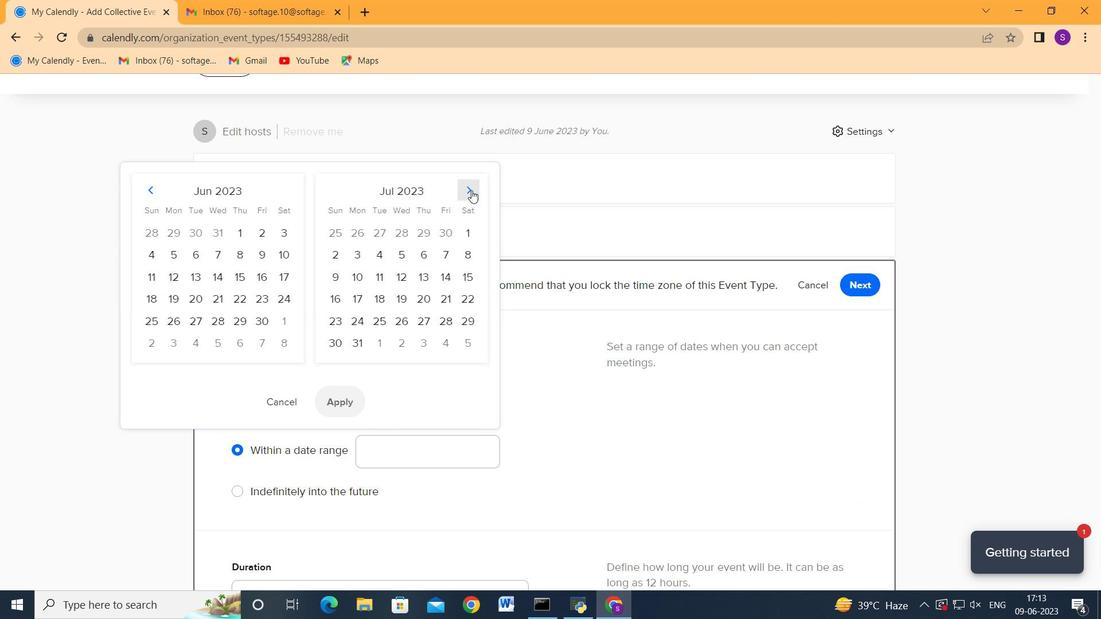 
Action: Mouse pressed left at (471, 190)
Screenshot: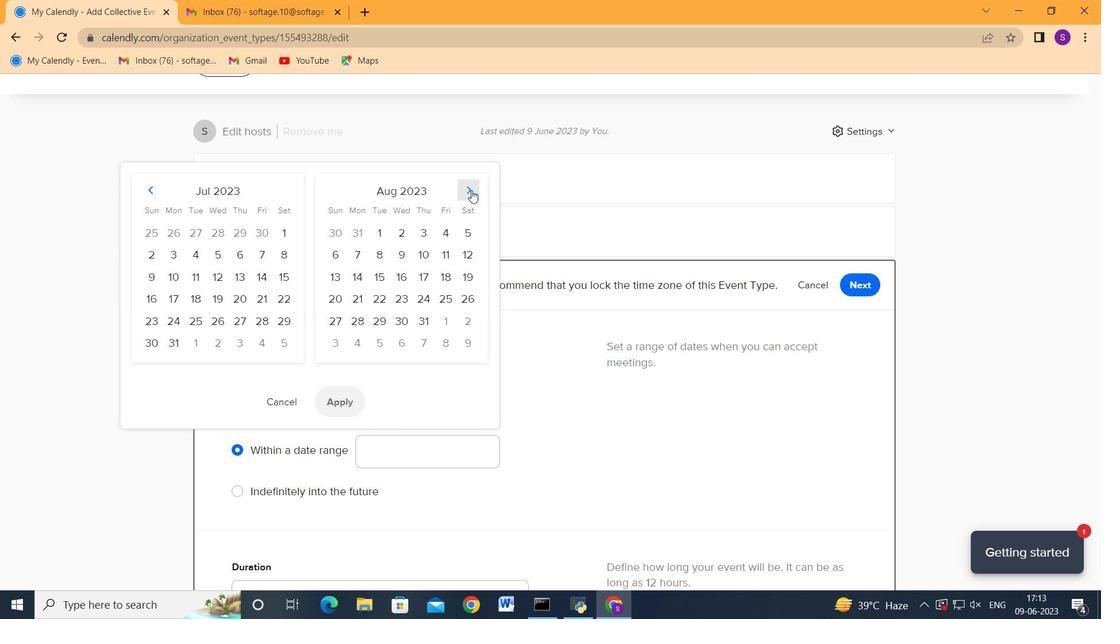 
Action: Mouse pressed left at (471, 190)
Screenshot: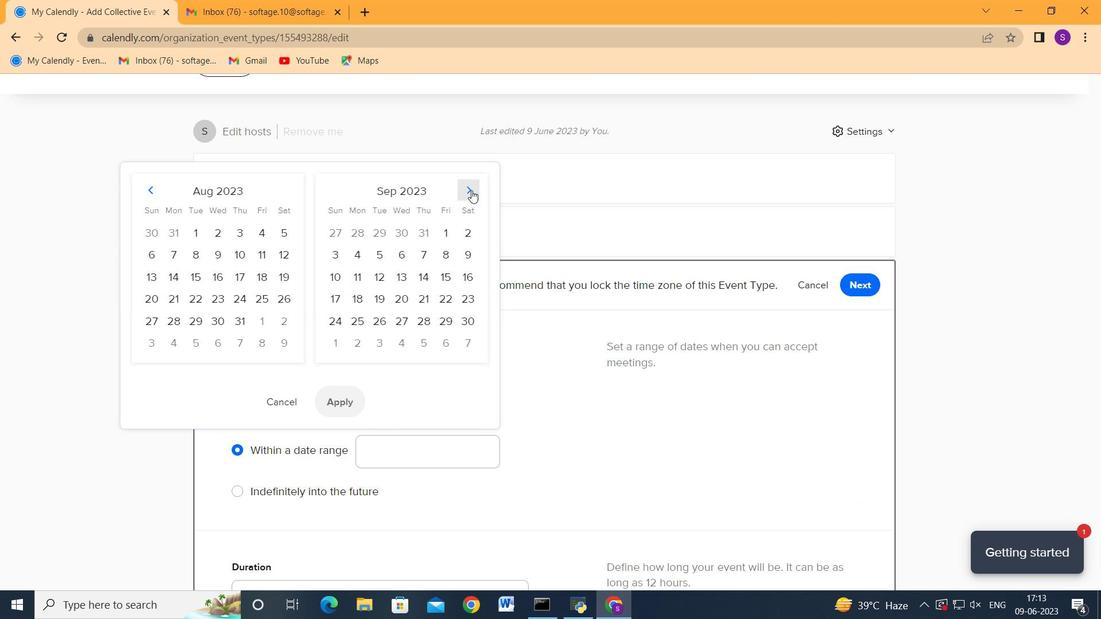 
Action: Mouse pressed left at (471, 190)
Screenshot: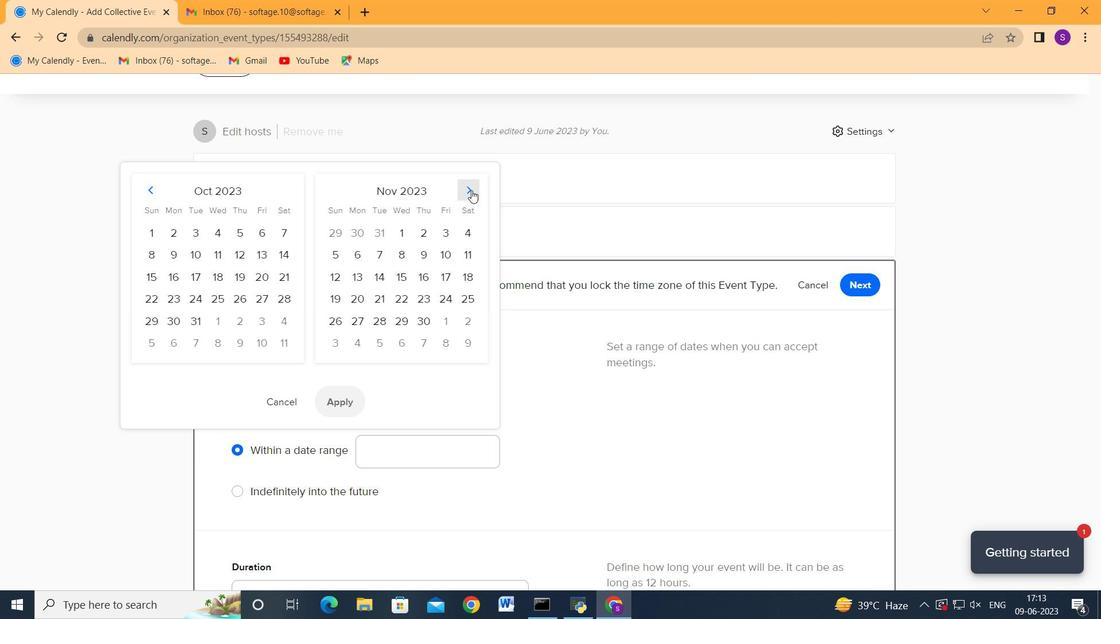 
Action: Mouse moved to (146, 192)
Screenshot: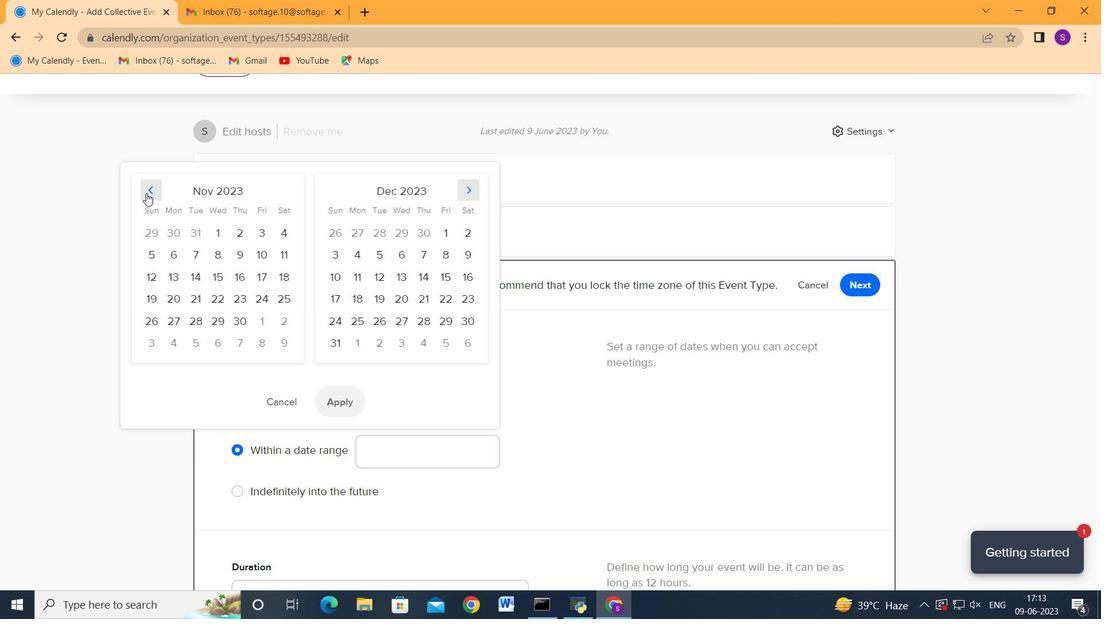 
Action: Mouse pressed left at (146, 192)
Screenshot: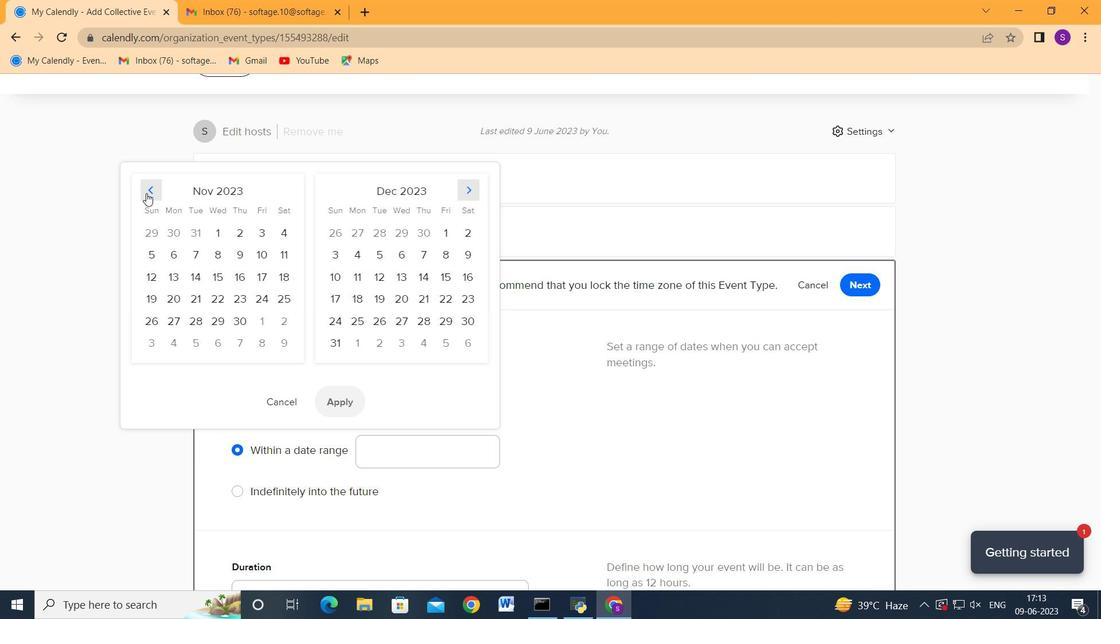 
Action: Mouse moved to (215, 254)
Screenshot: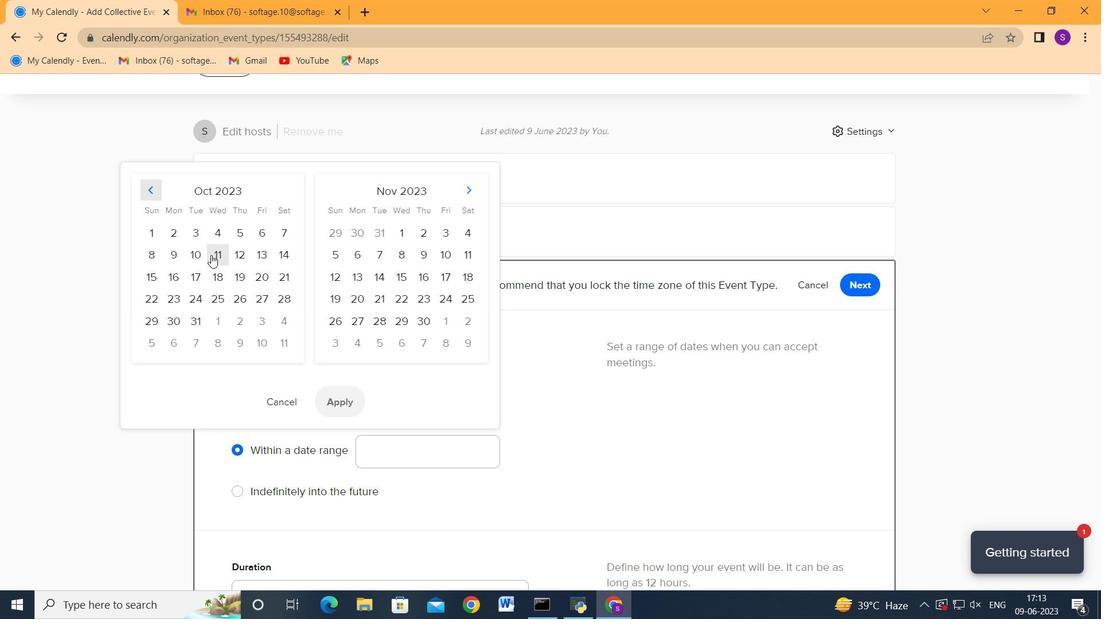 
Action: Mouse pressed left at (215, 254)
Screenshot: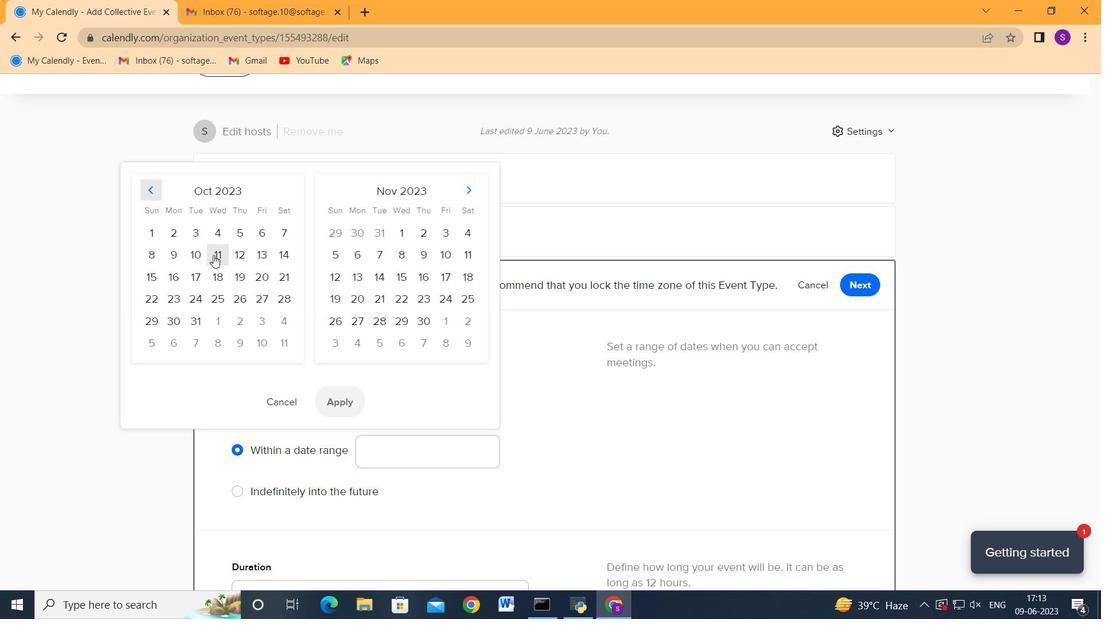 
Action: Mouse moved to (264, 255)
Screenshot: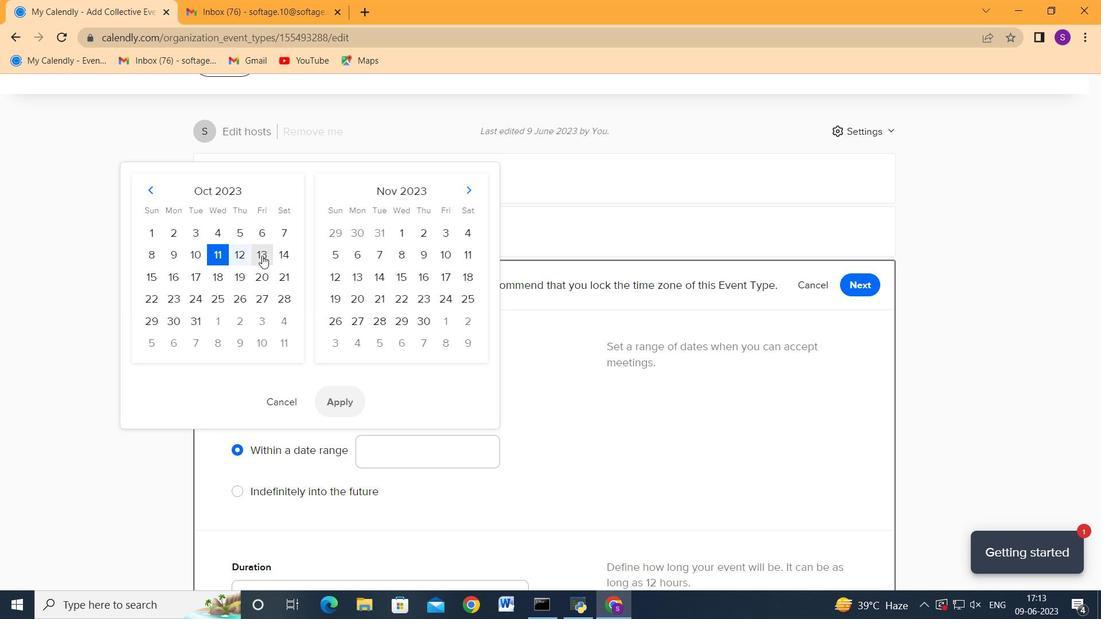 
Action: Mouse pressed left at (264, 255)
Screenshot: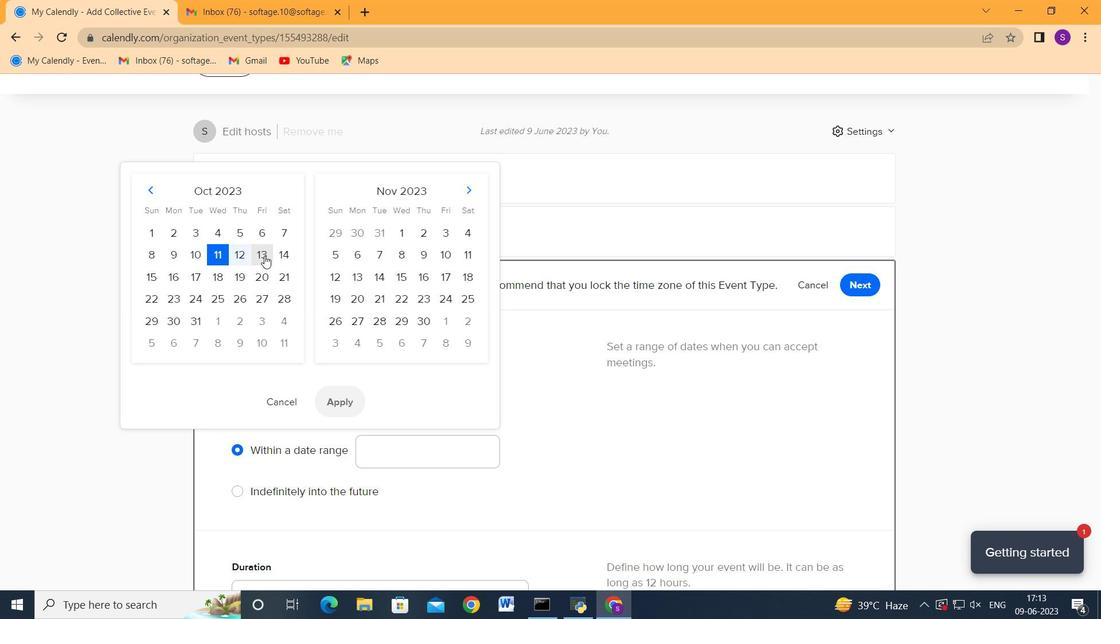 
Action: Mouse moved to (343, 399)
Screenshot: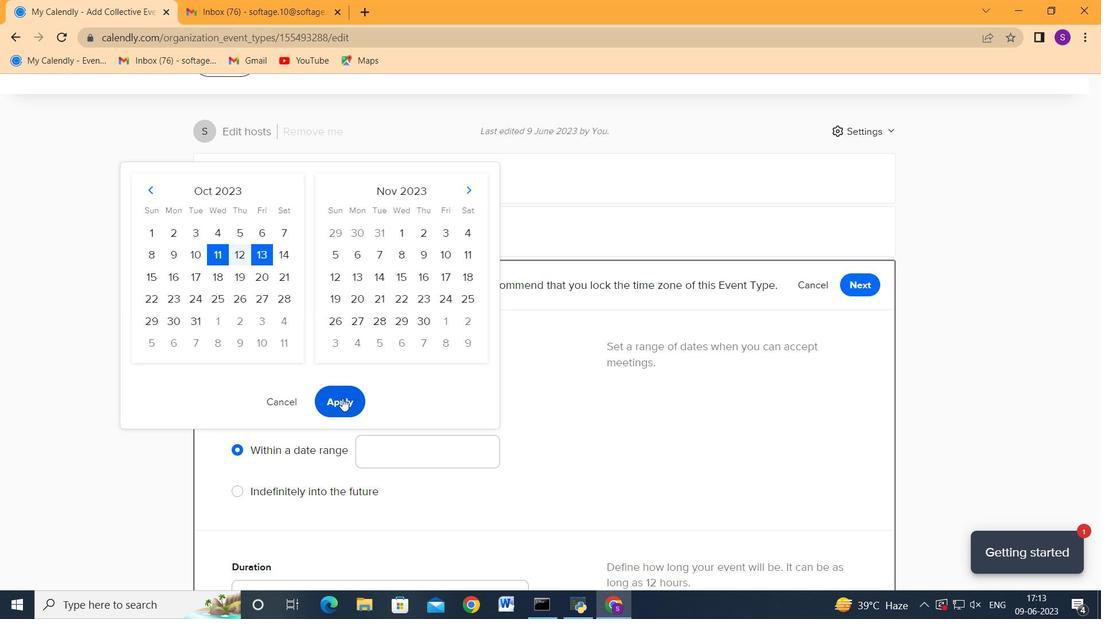 
Action: Mouse pressed left at (343, 399)
Screenshot: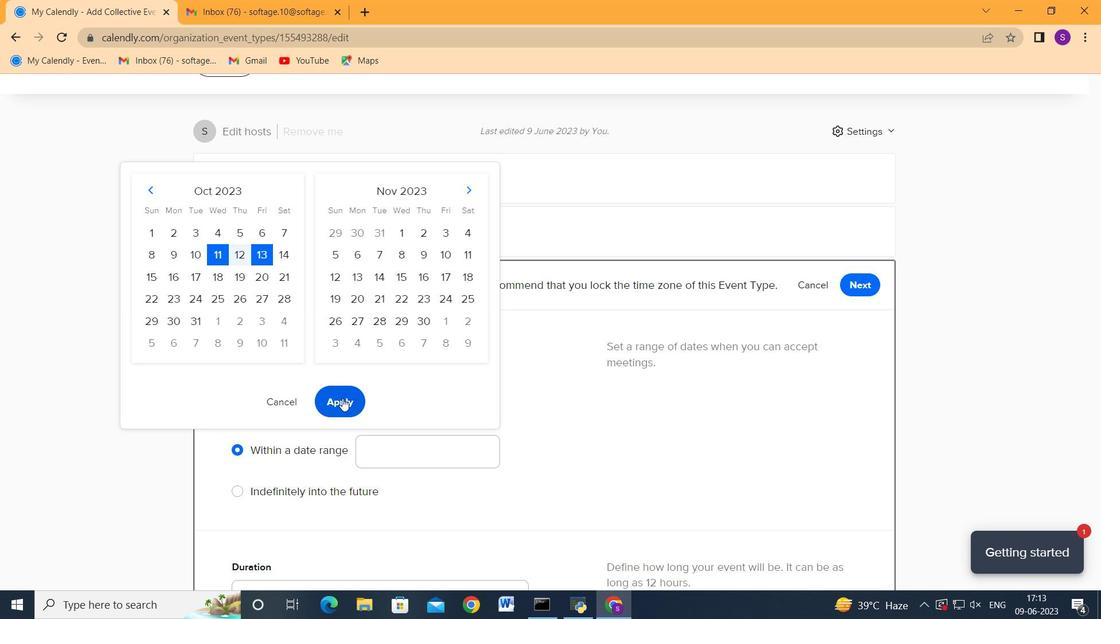 
Action: Mouse moved to (873, 290)
Screenshot: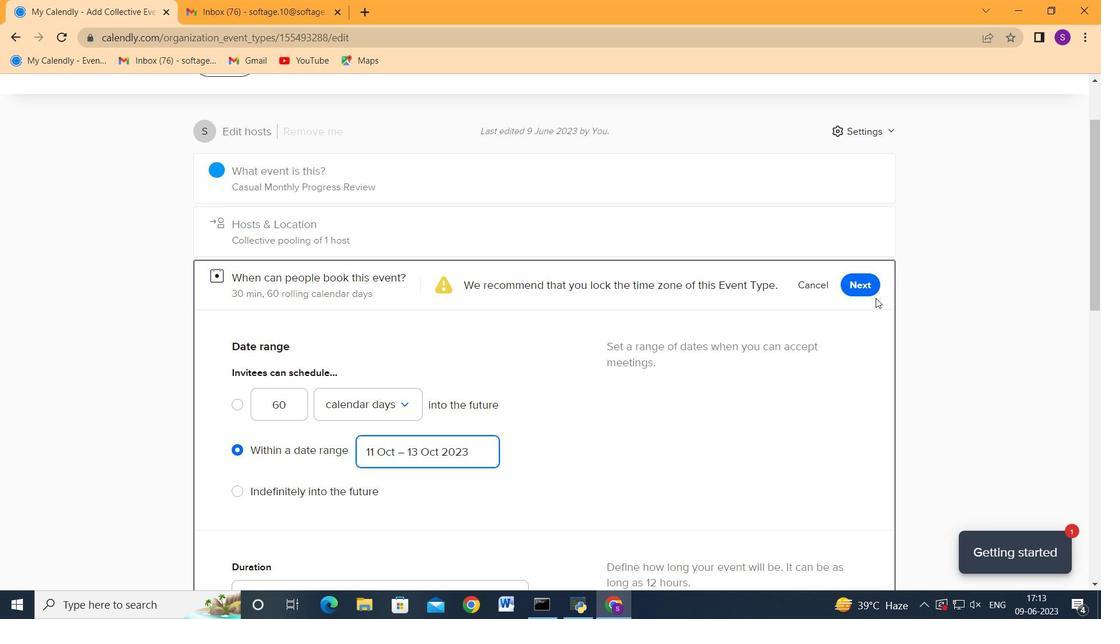
Action: Mouse pressed left at (873, 290)
Screenshot: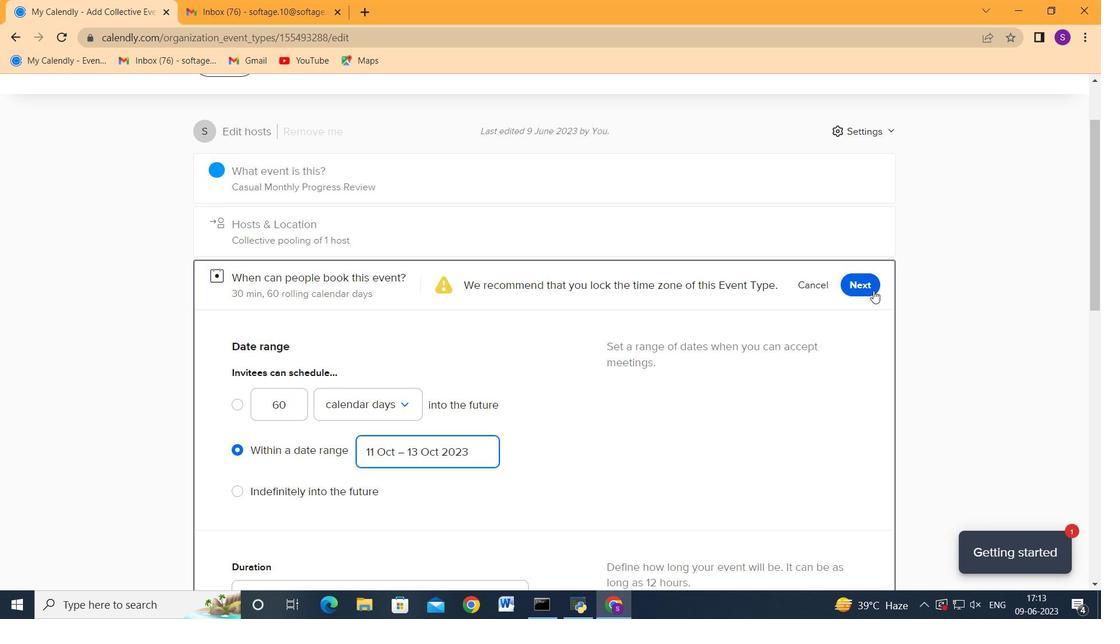 
Action: Mouse moved to (832, 136)
Screenshot: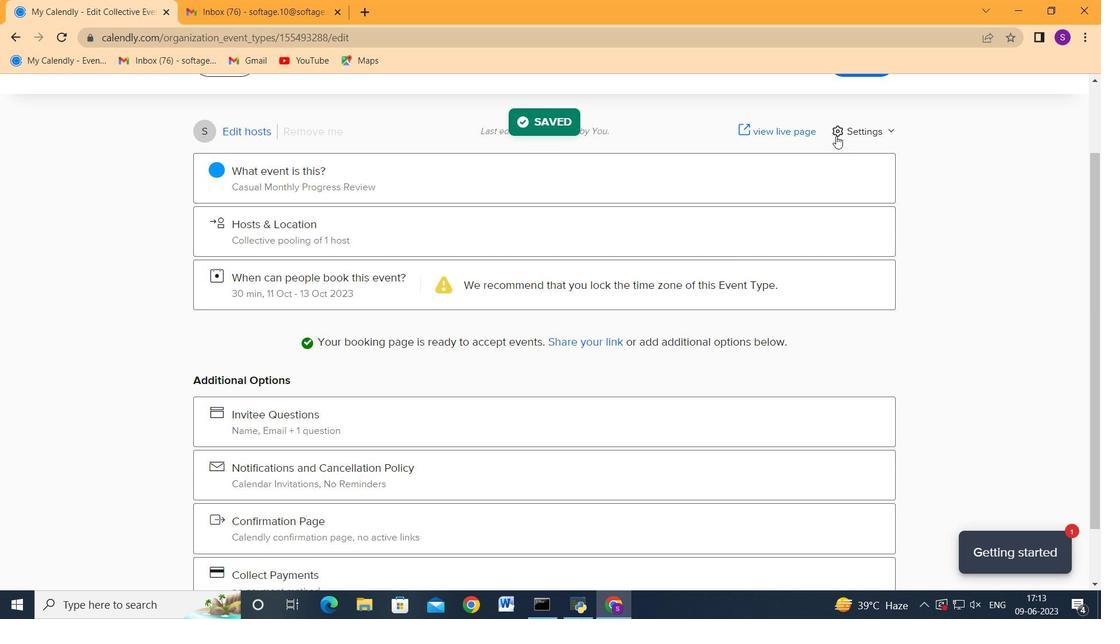 
Action: Mouse scrolled (832, 137) with delta (0, 0)
Screenshot: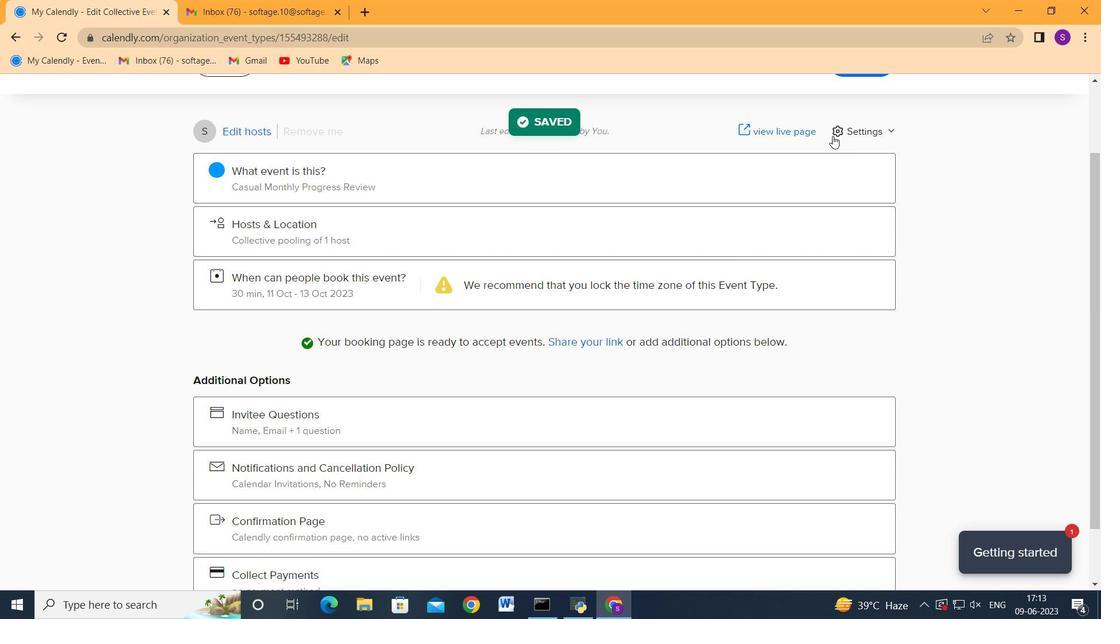 
Action: Mouse scrolled (832, 137) with delta (0, 0)
Screenshot: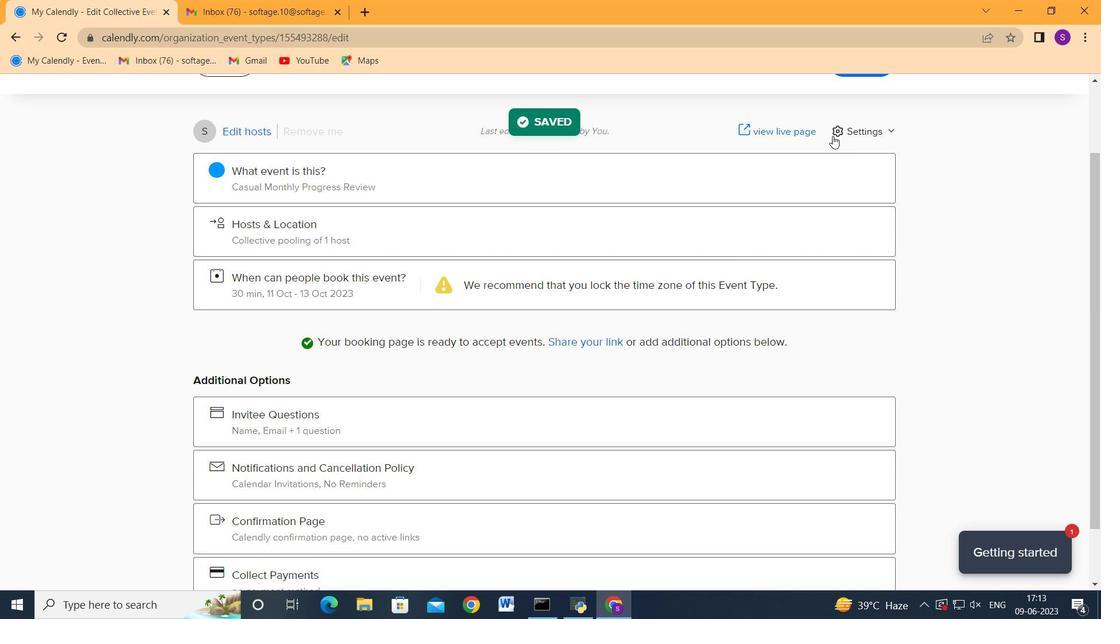 
Action: Mouse moved to (851, 157)
Screenshot: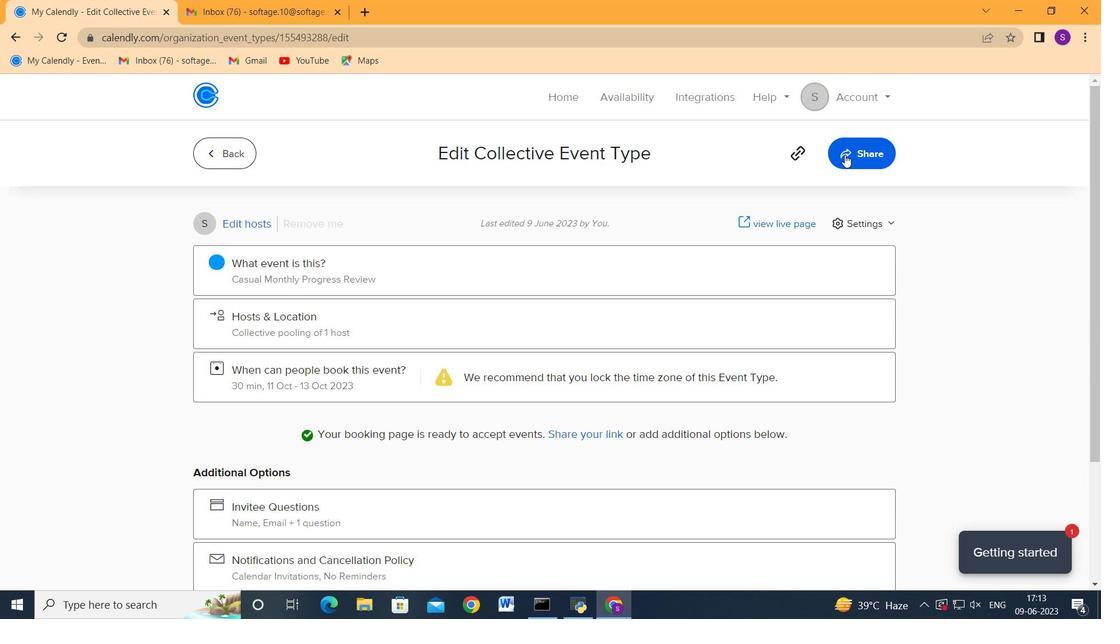 
Action: Mouse pressed left at (851, 157)
Screenshot: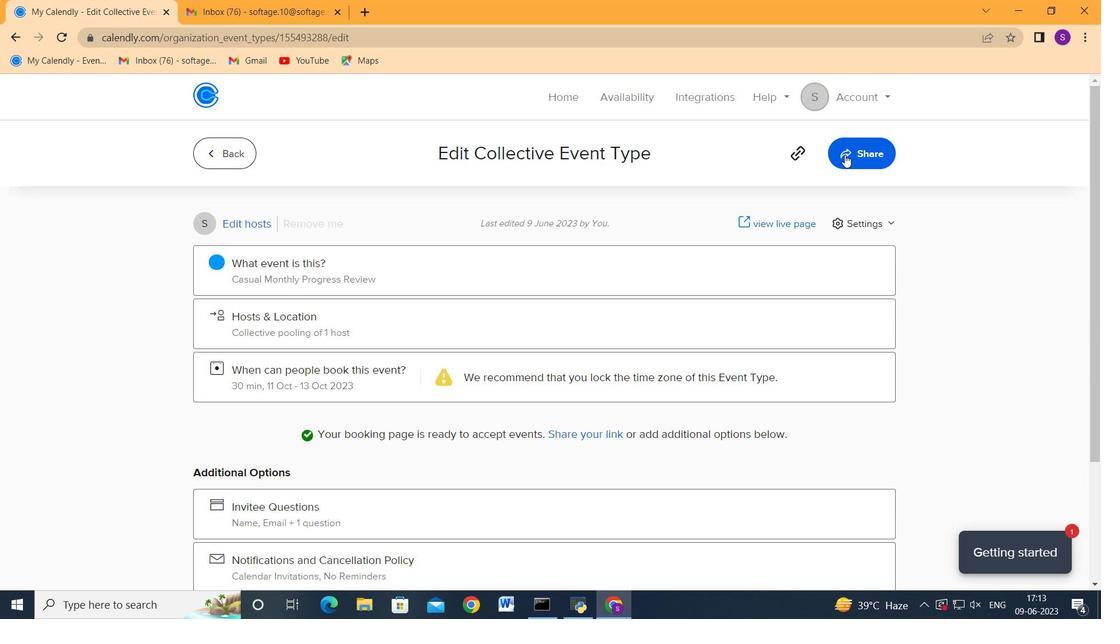 
Action: Mouse moved to (704, 287)
Screenshot: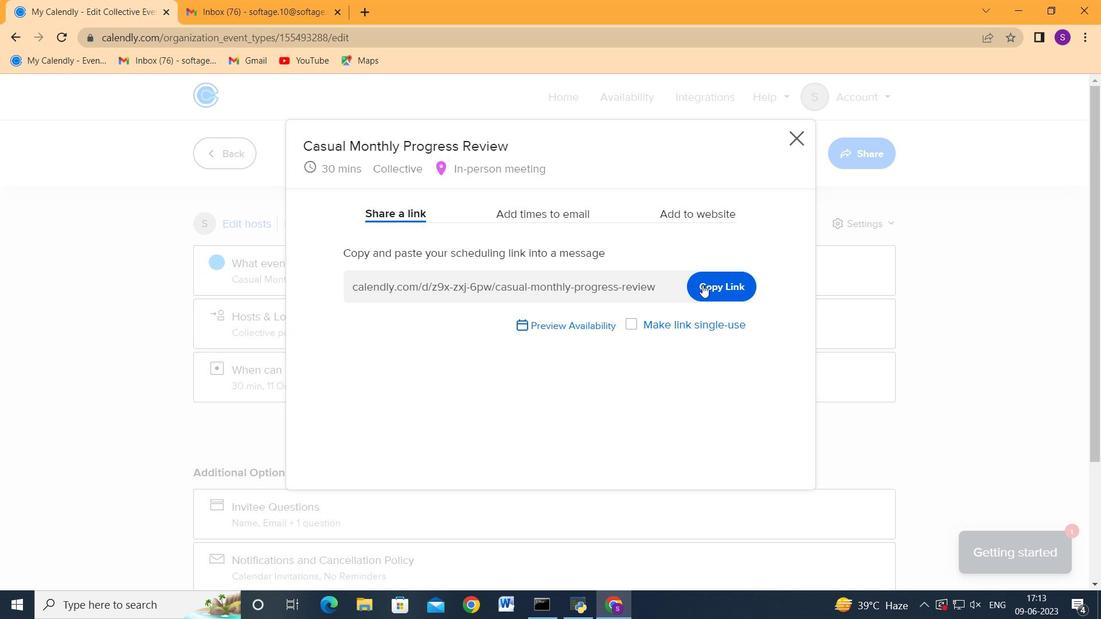 
Action: Mouse pressed left at (704, 287)
Screenshot: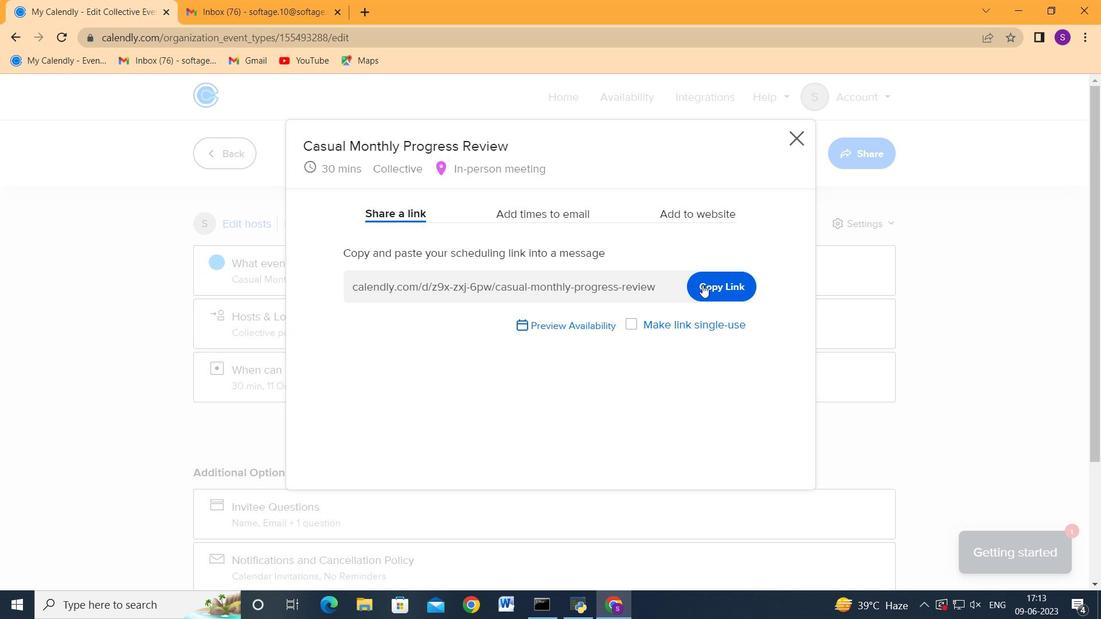 
Action: Mouse moved to (239, 1)
Screenshot: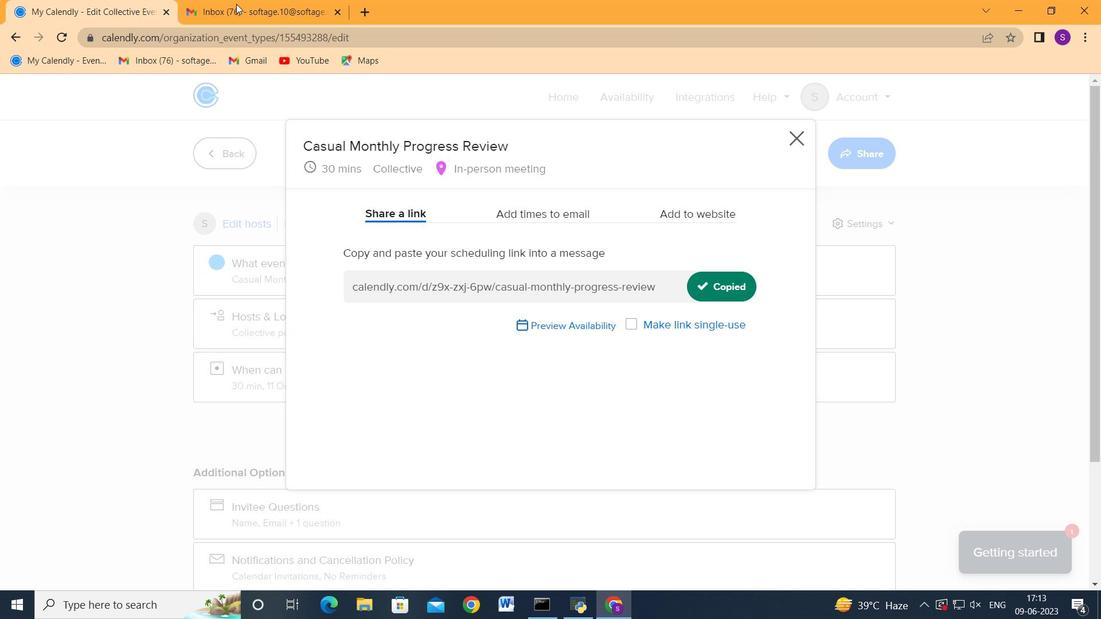 
Action: Mouse pressed left at (239, 1)
Screenshot: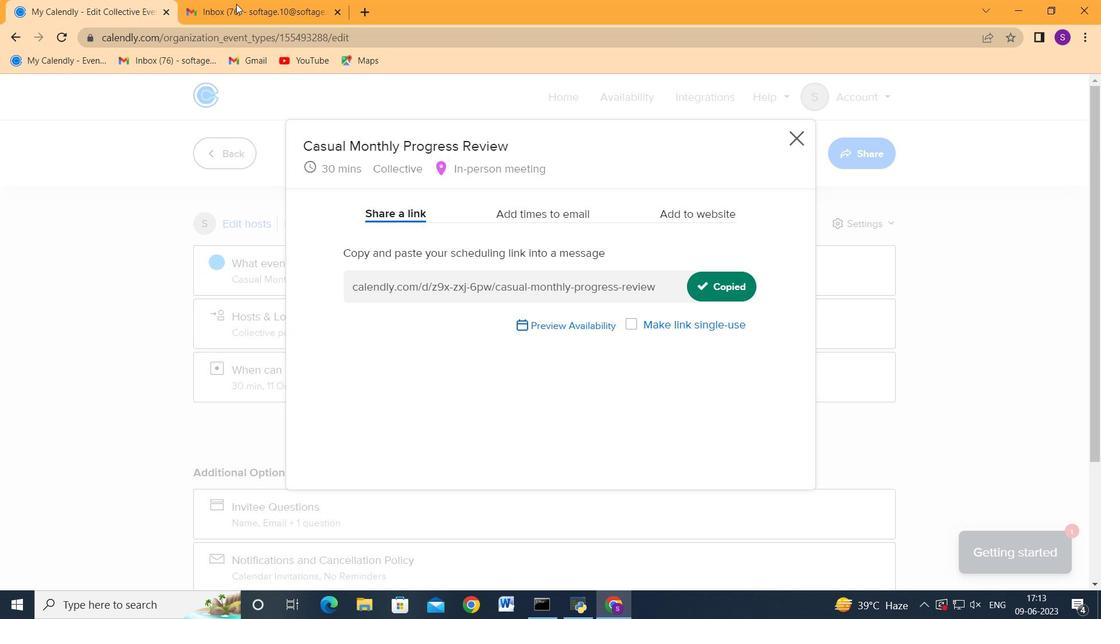 
Action: Mouse moved to (121, 172)
Screenshot: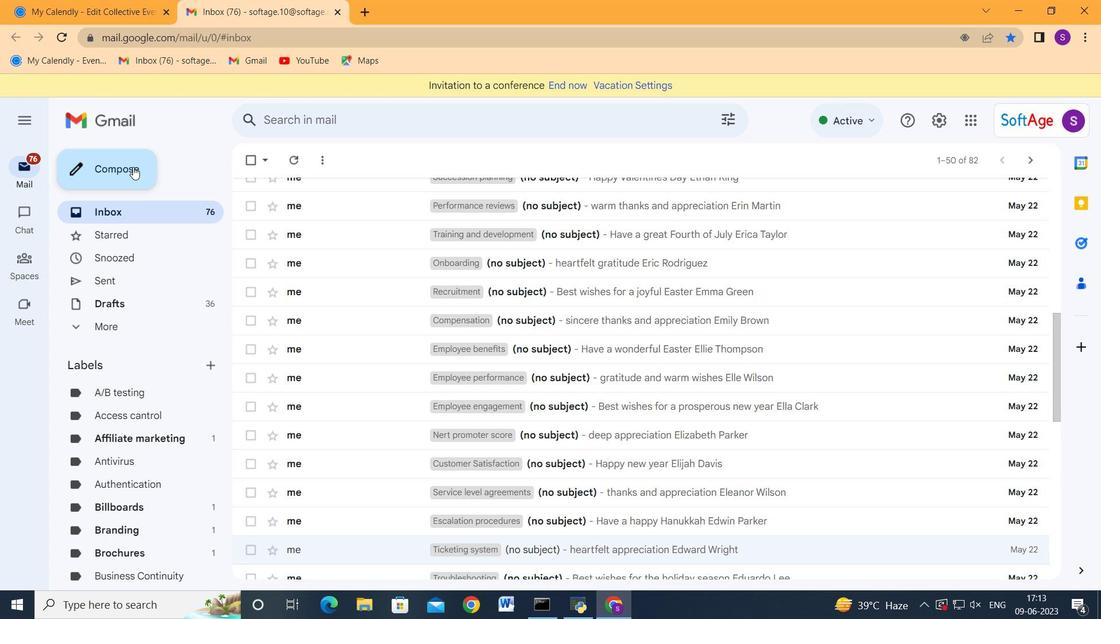 
Action: Mouse pressed left at (121, 172)
Screenshot: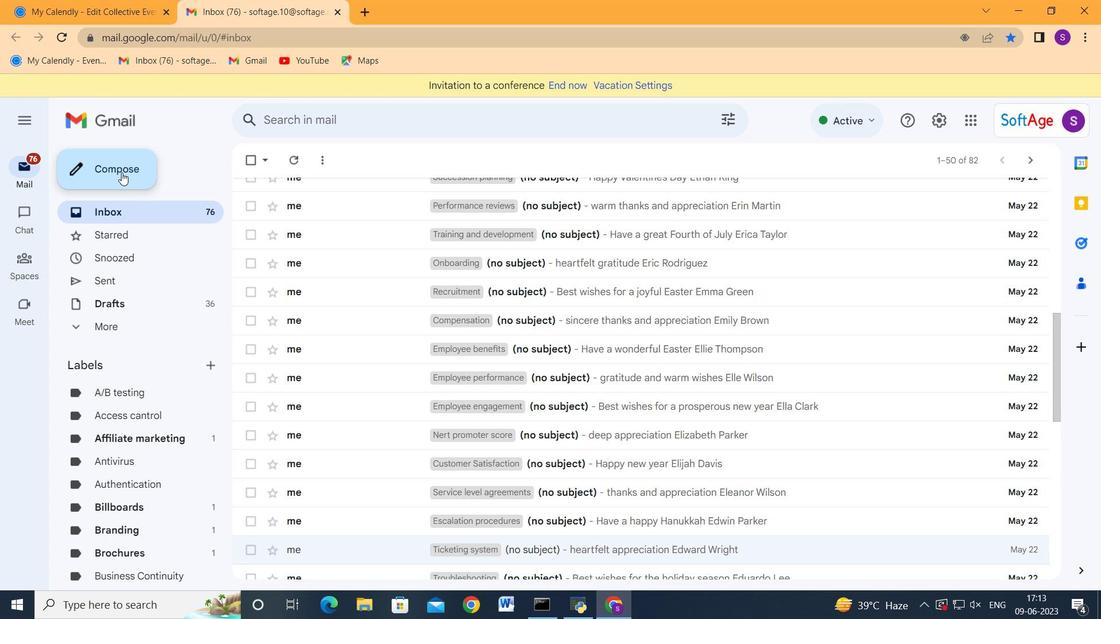 
Action: Mouse moved to (764, 260)
Screenshot: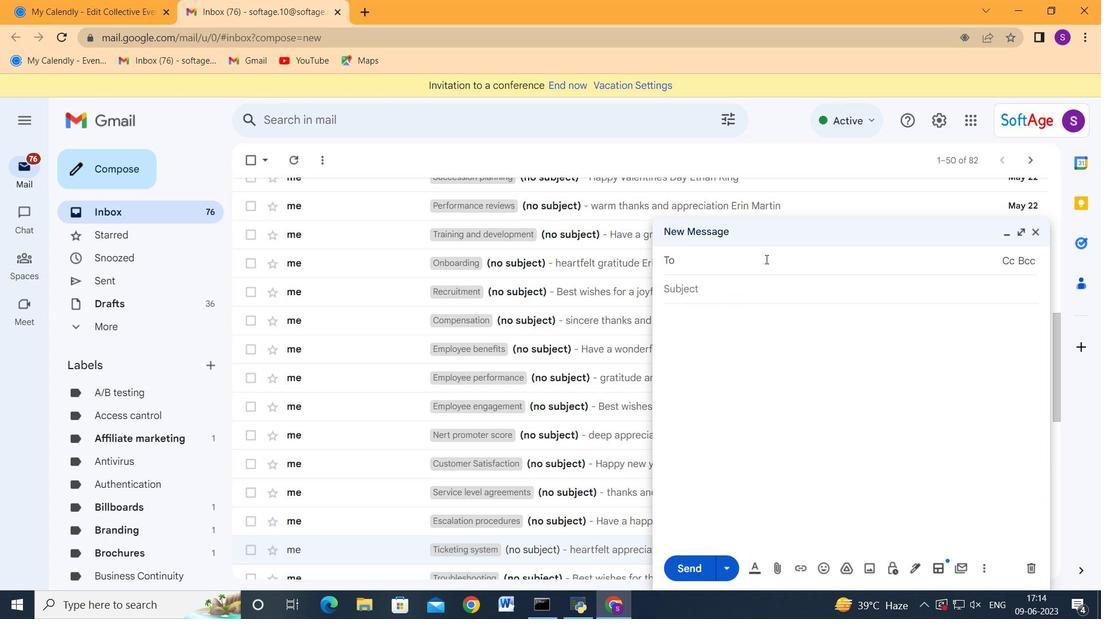 
Action: Key pressed SOFT<Key.backspace><Key.backspace><Key.backspace><Key.backspace><Key.caps_lock>softage.5<Key.backspace>6<Key.shift_r>@softage.net<Key.enter>sofa<Key.backspace>tage.7<Key.shift_r>@softage.net<Key.enter><Key.tab><Key.tab>ctrl+V
Screenshot: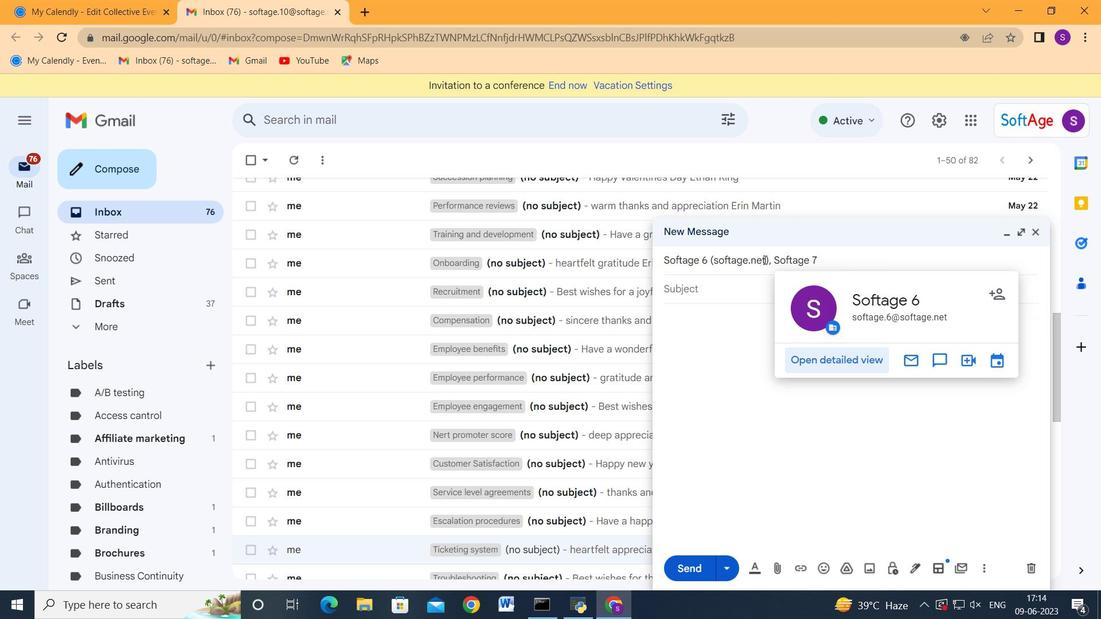 
Action: Mouse moved to (692, 569)
Screenshot: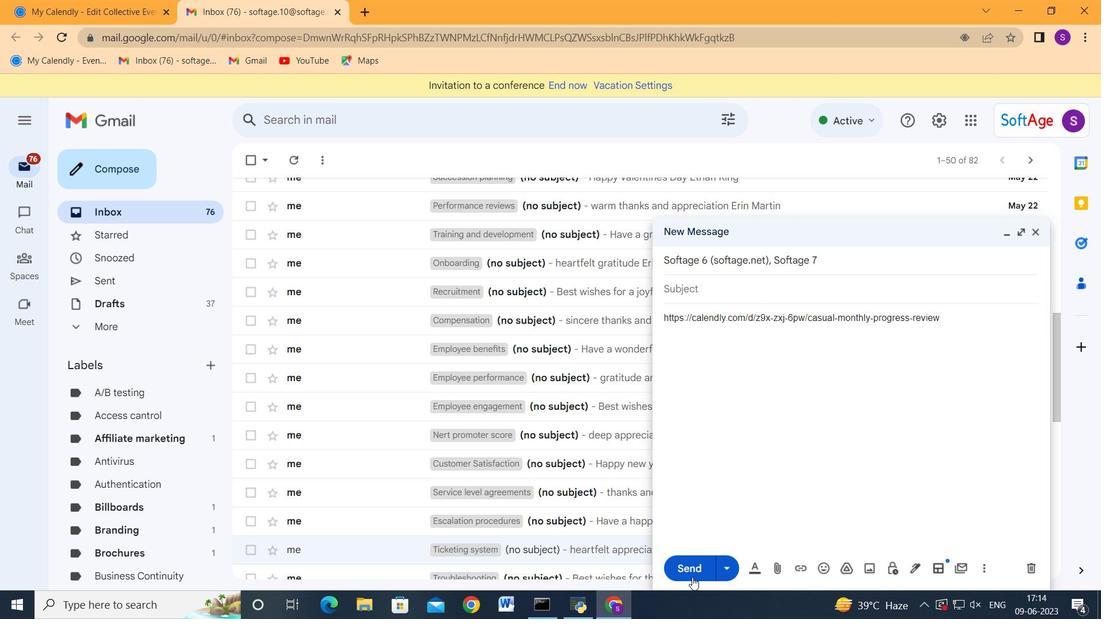 
Action: Mouse pressed left at (692, 569)
Screenshot: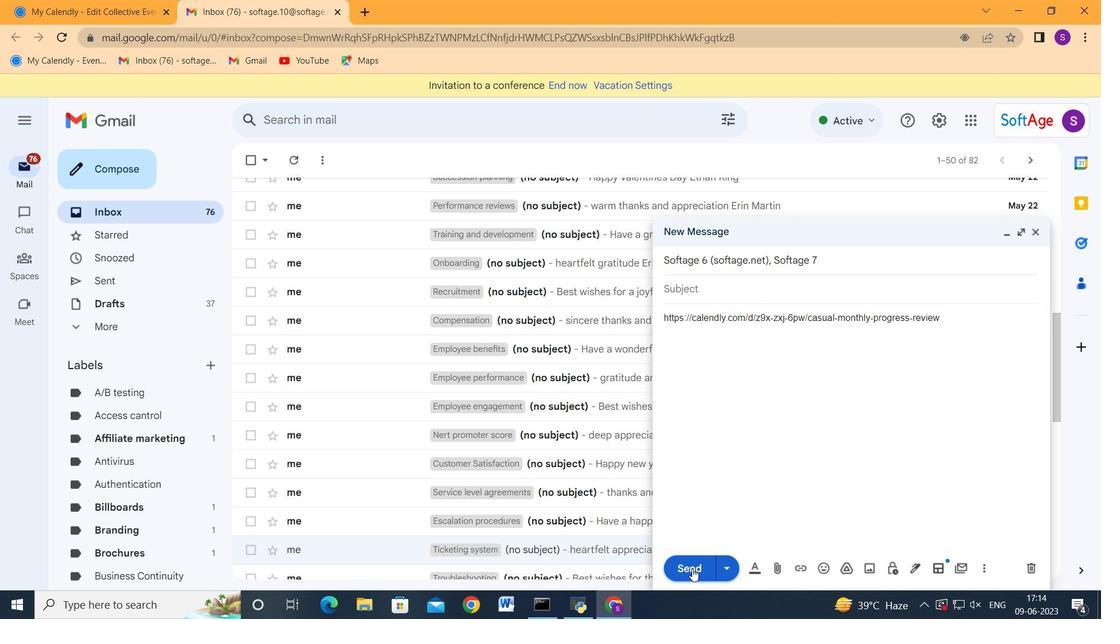 
Action: Mouse moved to (798, 373)
Screenshot: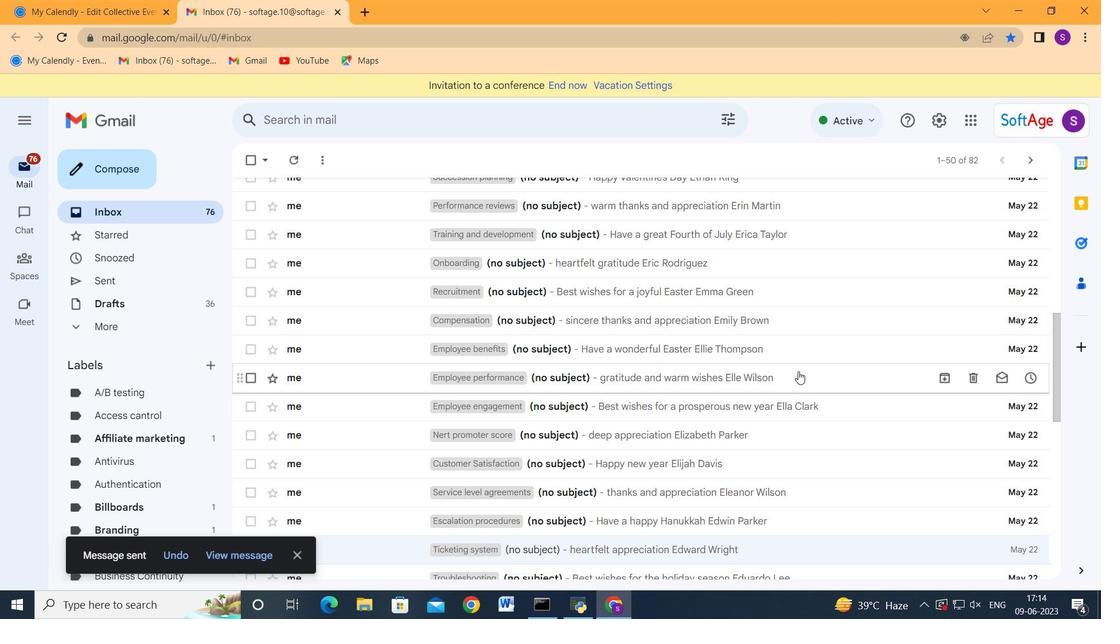 
